 Task: Create a sub task Design and Implement Solution for the task  Integrate website with a new video conferencing system in the project BrainWave , assign it to team member softage.2@softage.net and update the status of the sub task to  On Track  , set the priority of the sub task to Low
Action: Mouse moved to (719, 325)
Screenshot: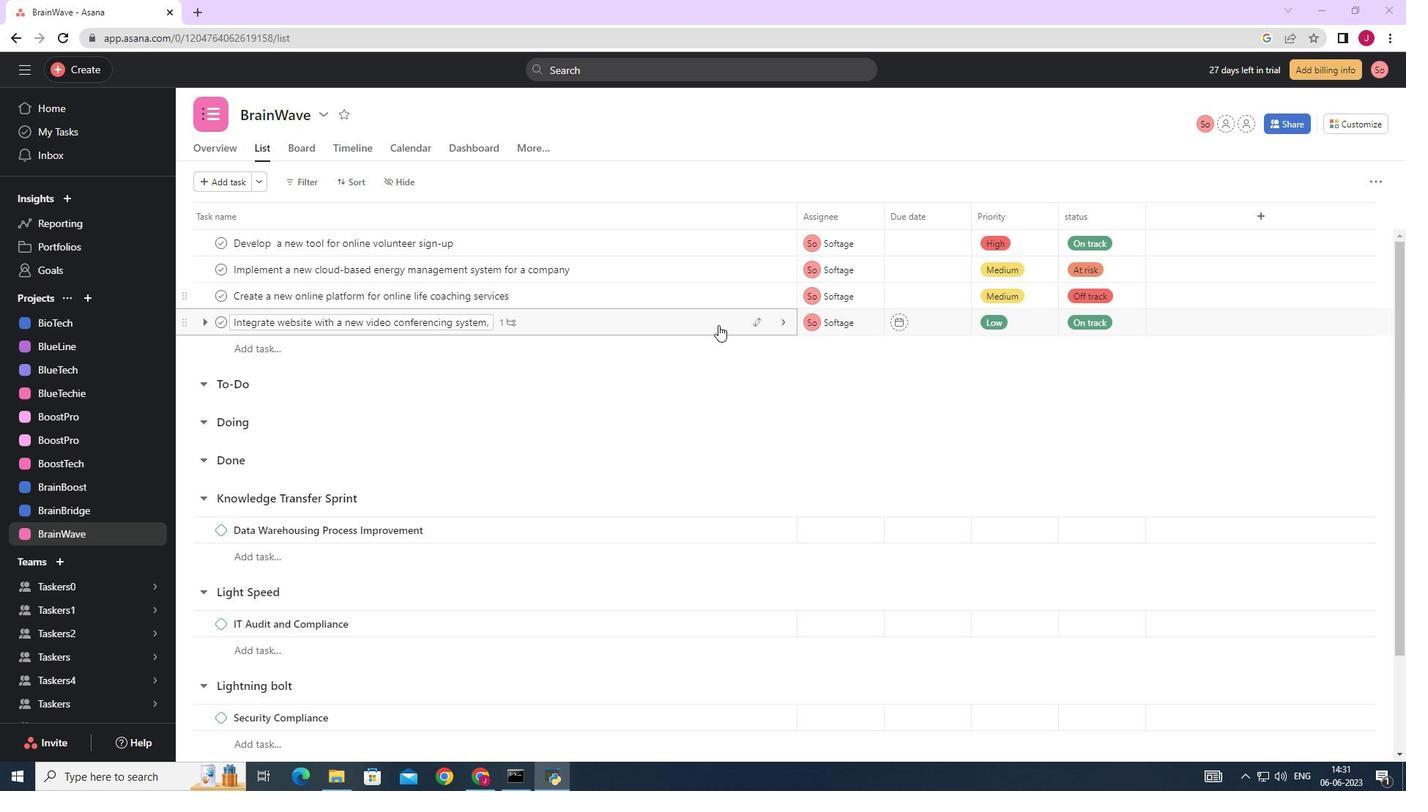 
Action: Mouse pressed left at (719, 325)
Screenshot: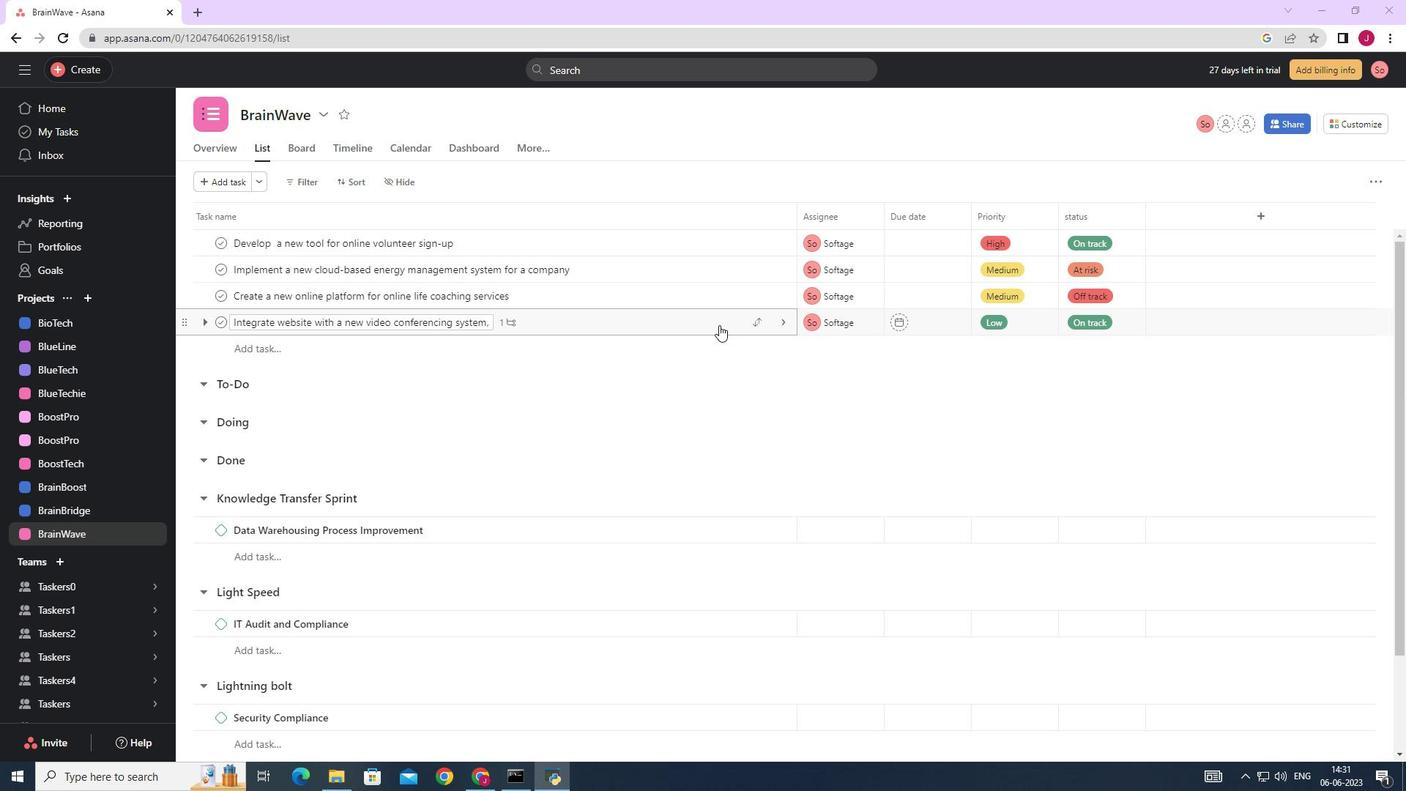
Action: Mouse moved to (1071, 550)
Screenshot: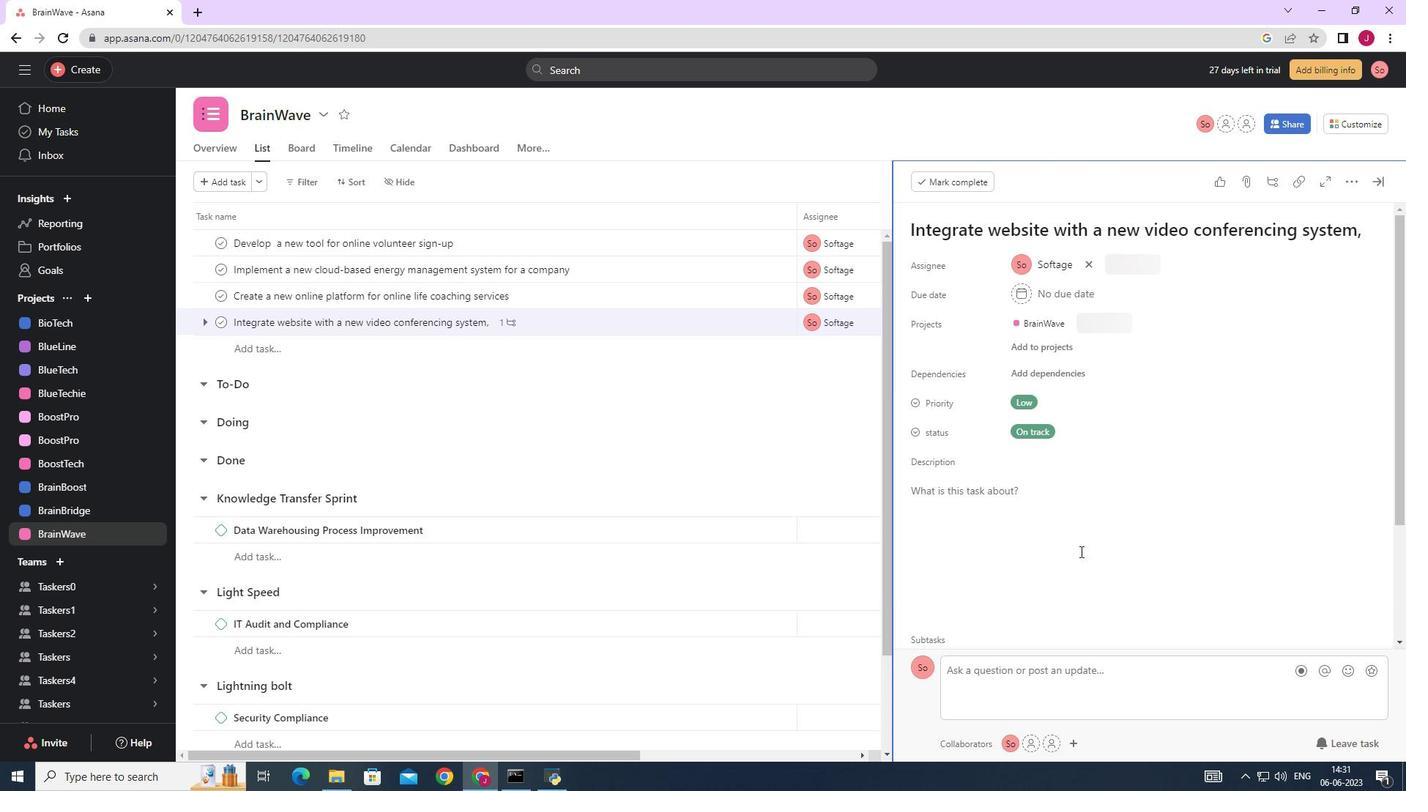
Action: Mouse scrolled (1071, 549) with delta (0, 0)
Screenshot: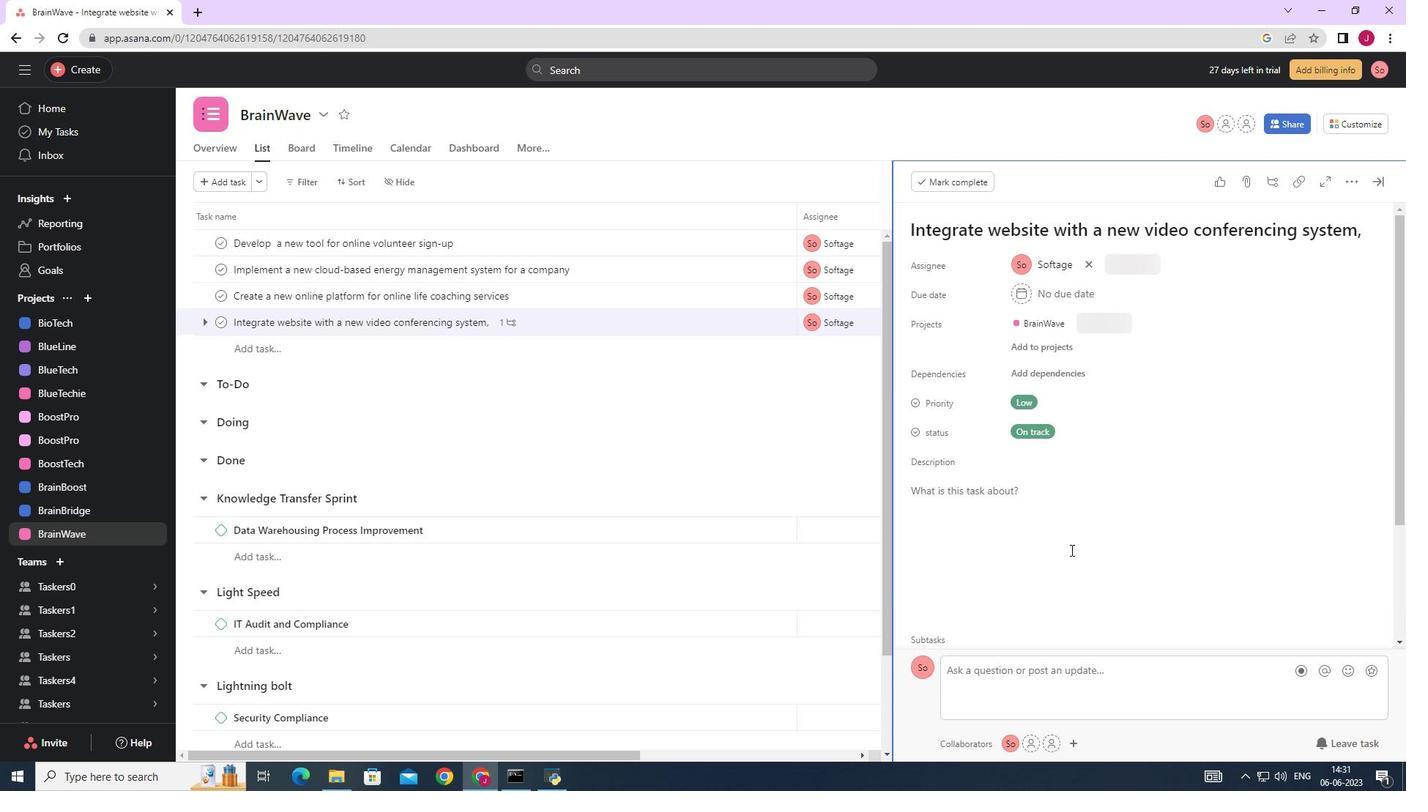
Action: Mouse scrolled (1071, 549) with delta (0, 0)
Screenshot: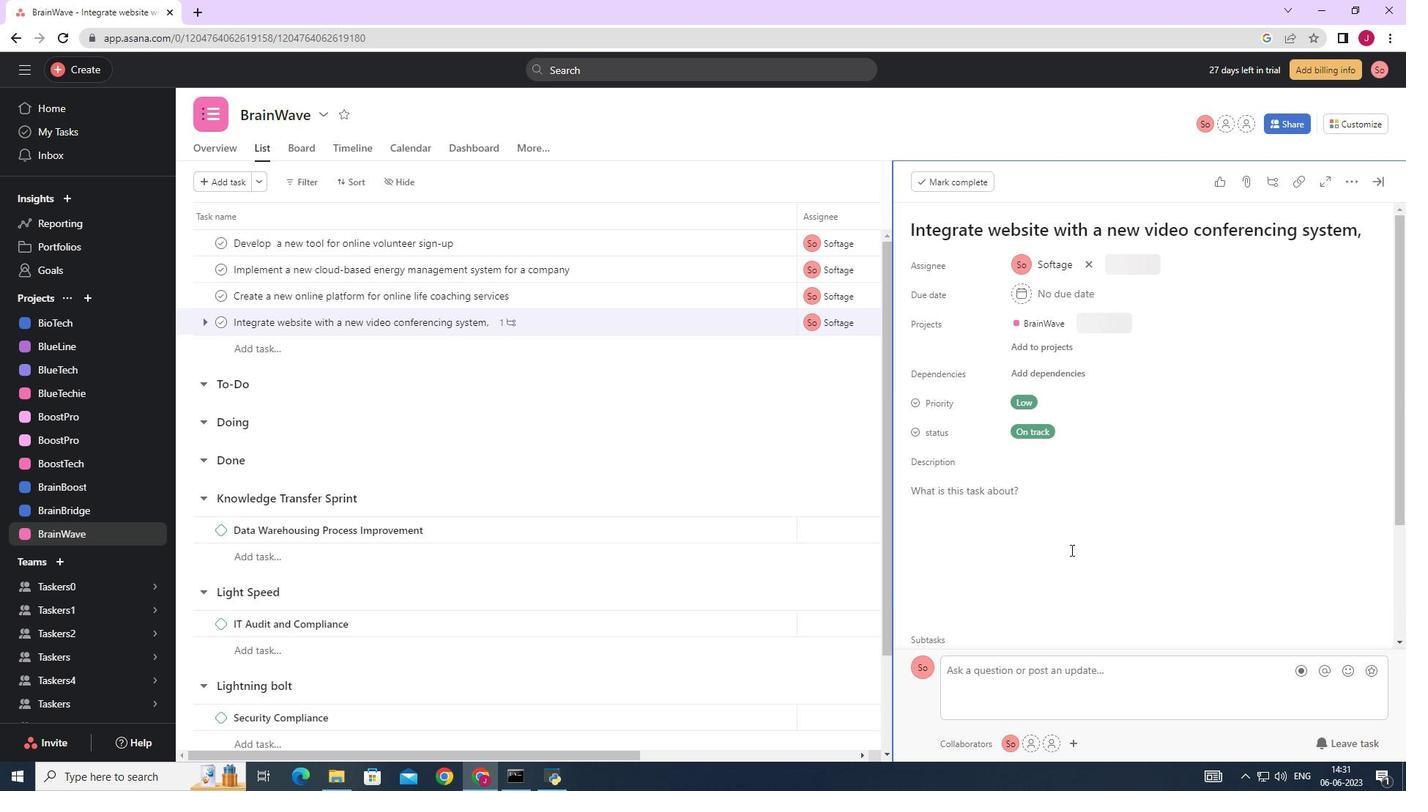 
Action: Mouse scrolled (1071, 549) with delta (0, 0)
Screenshot: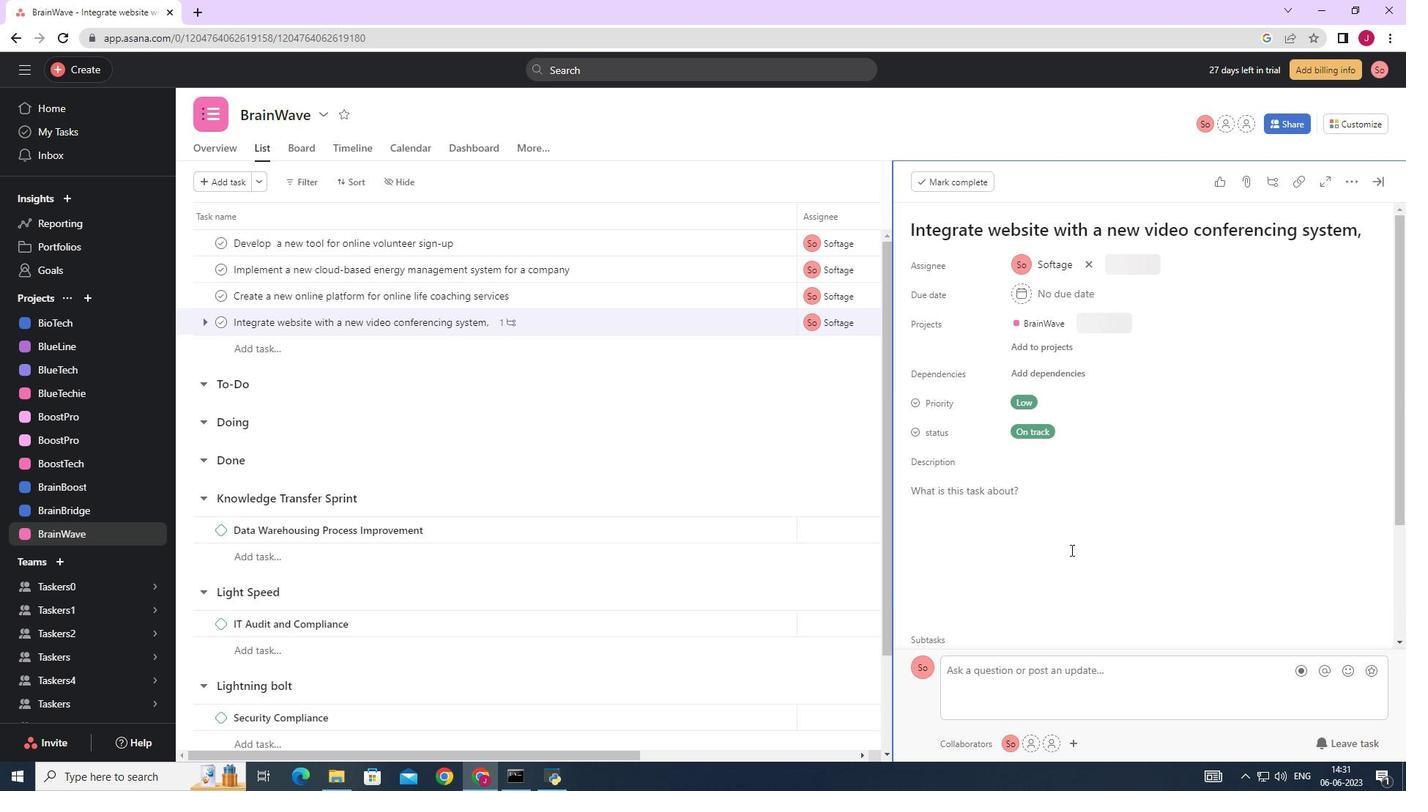 
Action: Mouse scrolled (1071, 549) with delta (0, 0)
Screenshot: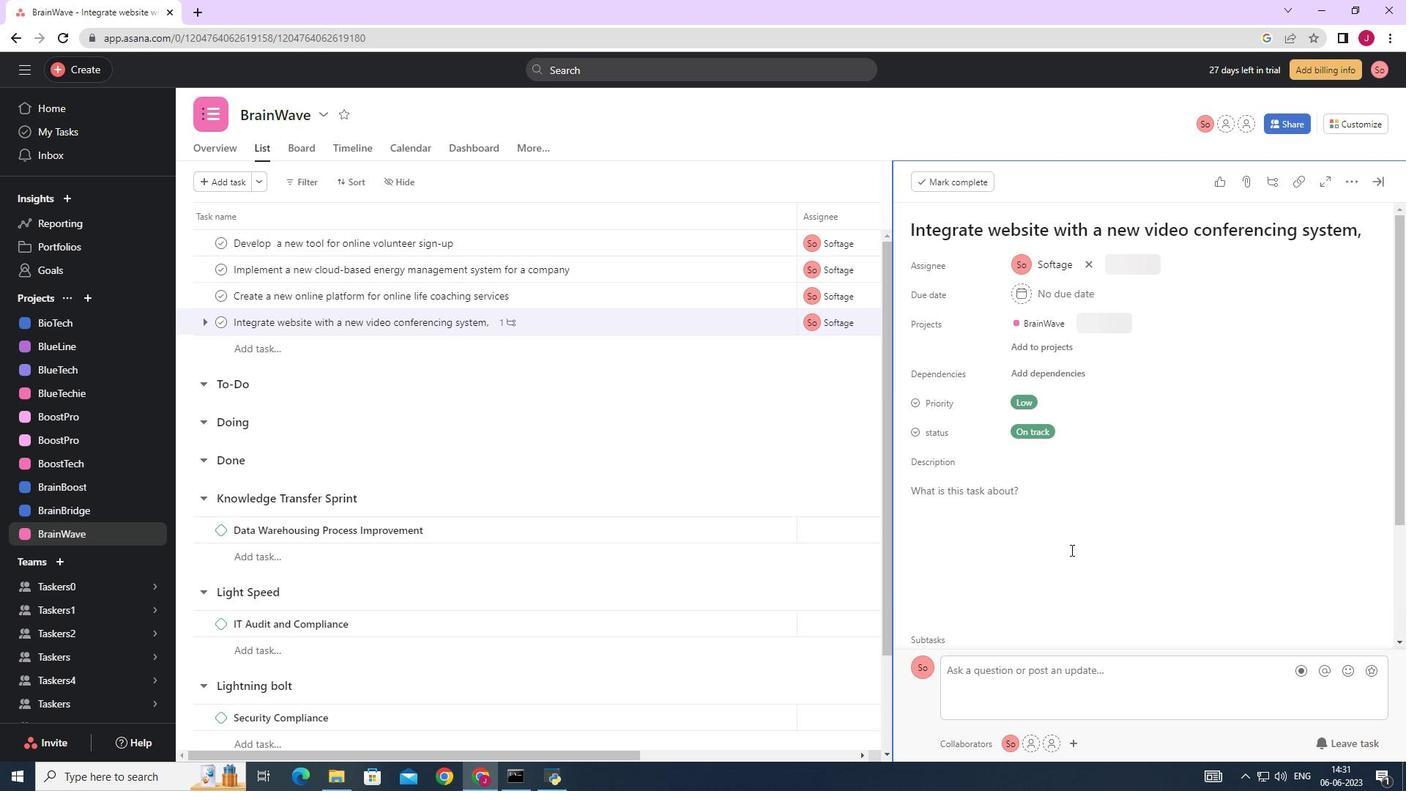 
Action: Mouse scrolled (1071, 549) with delta (0, 0)
Screenshot: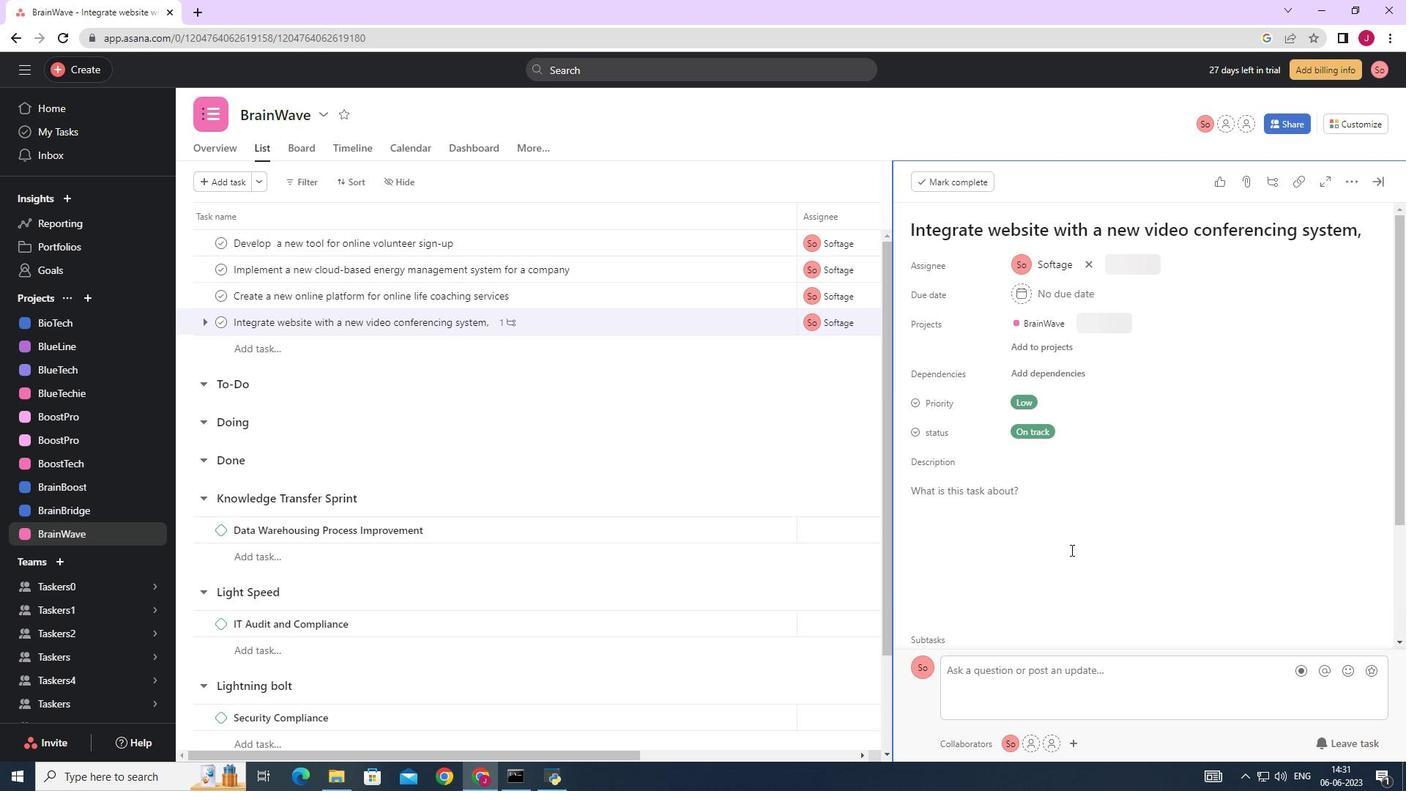 
Action: Mouse moved to (967, 534)
Screenshot: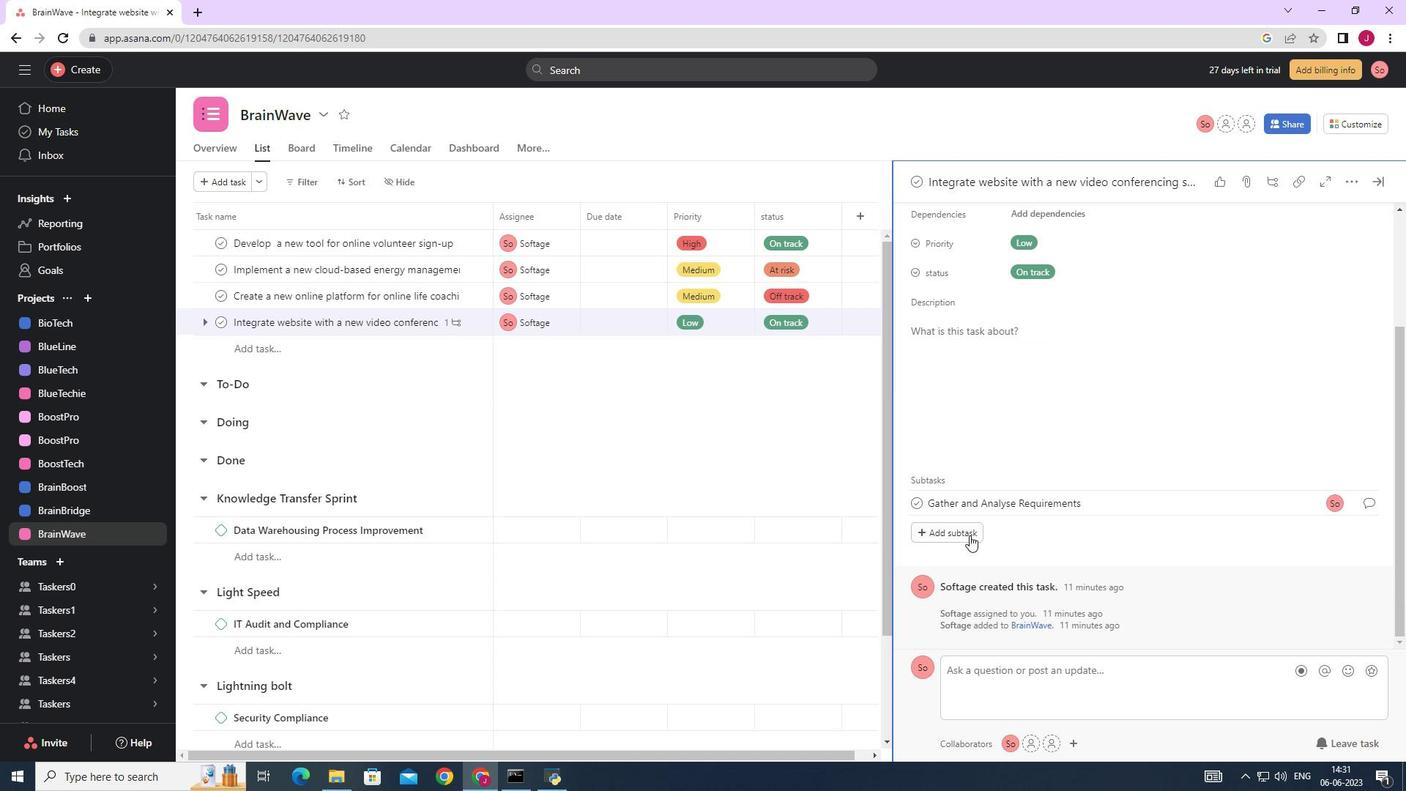 
Action: Mouse pressed left at (967, 534)
Screenshot: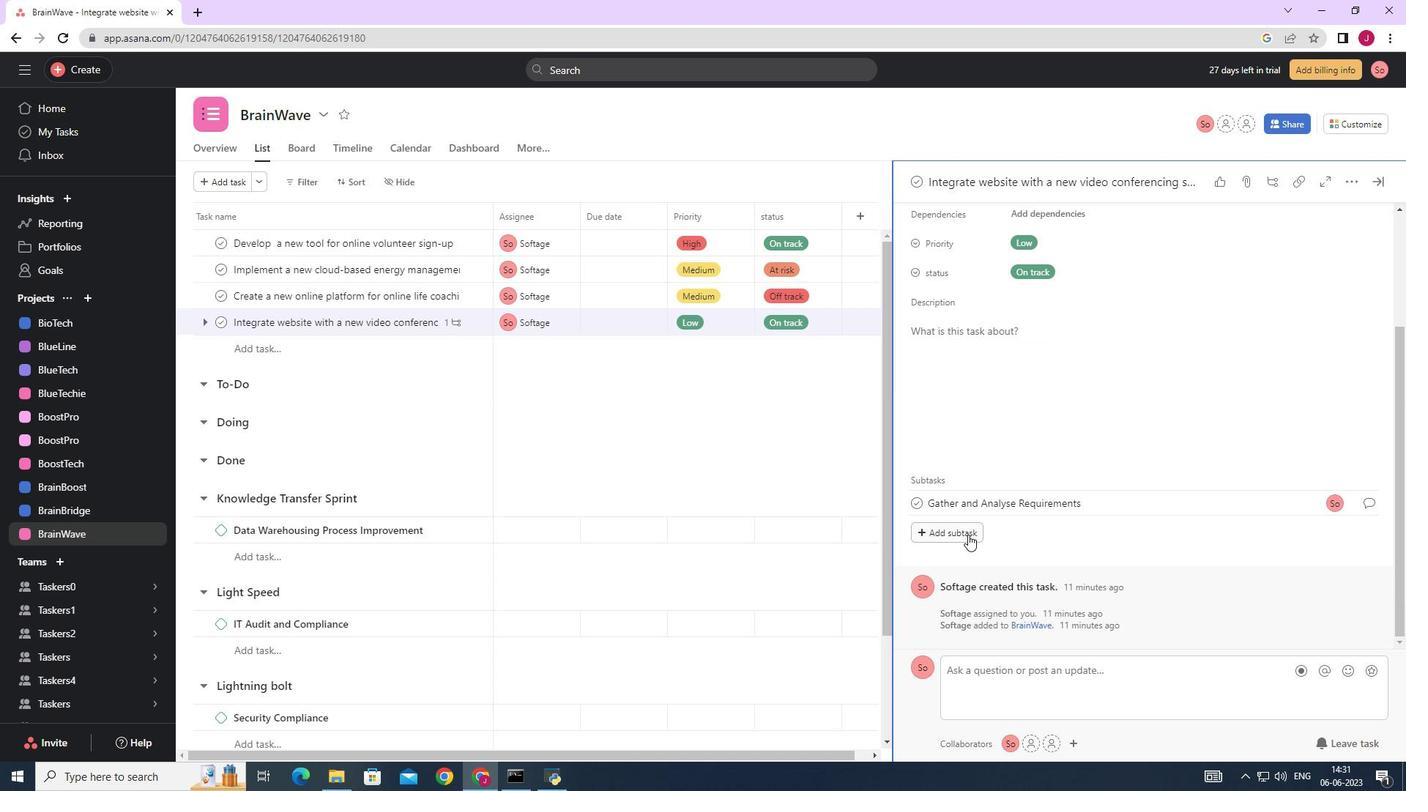 
Action: Mouse moved to (967, 533)
Screenshot: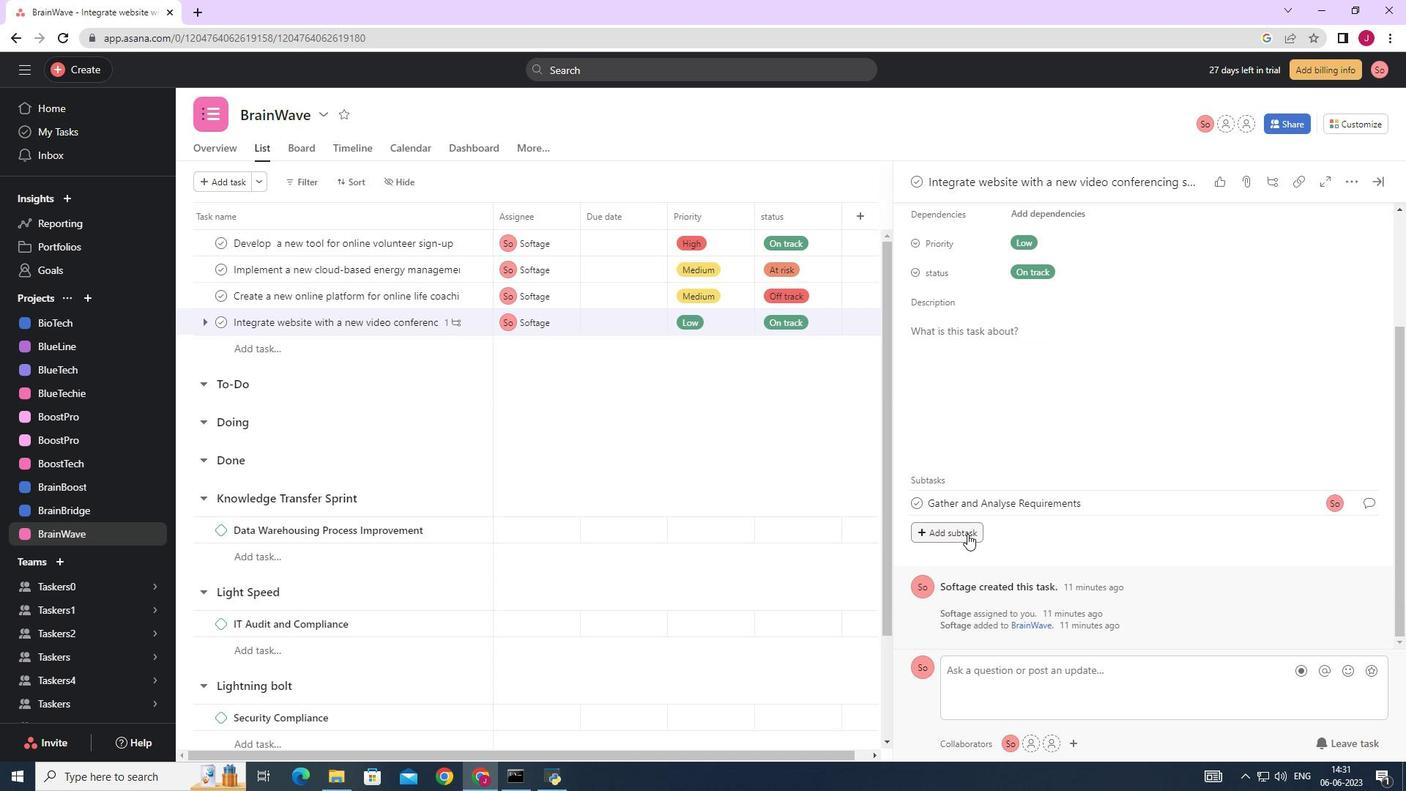 
Action: Key pressed <Key.caps_lock>D<Key.caps_lock>esign<Key.space>and<Key.space><Key.caps_lock>I<Key.caps_lock>mplement<Key.space><Key.caps_lock>S<Key.caps_lock>olution
Screenshot: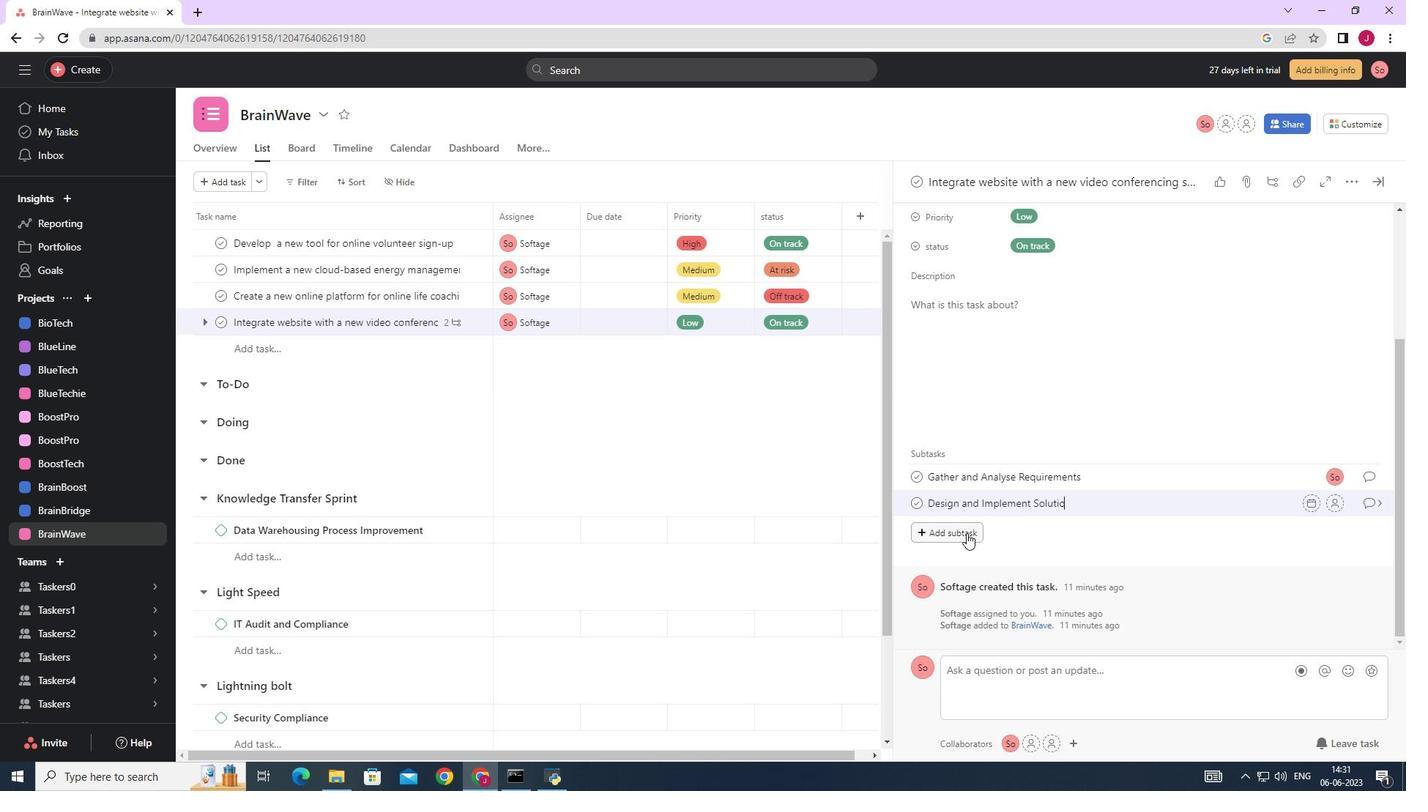 
Action: Mouse moved to (1336, 504)
Screenshot: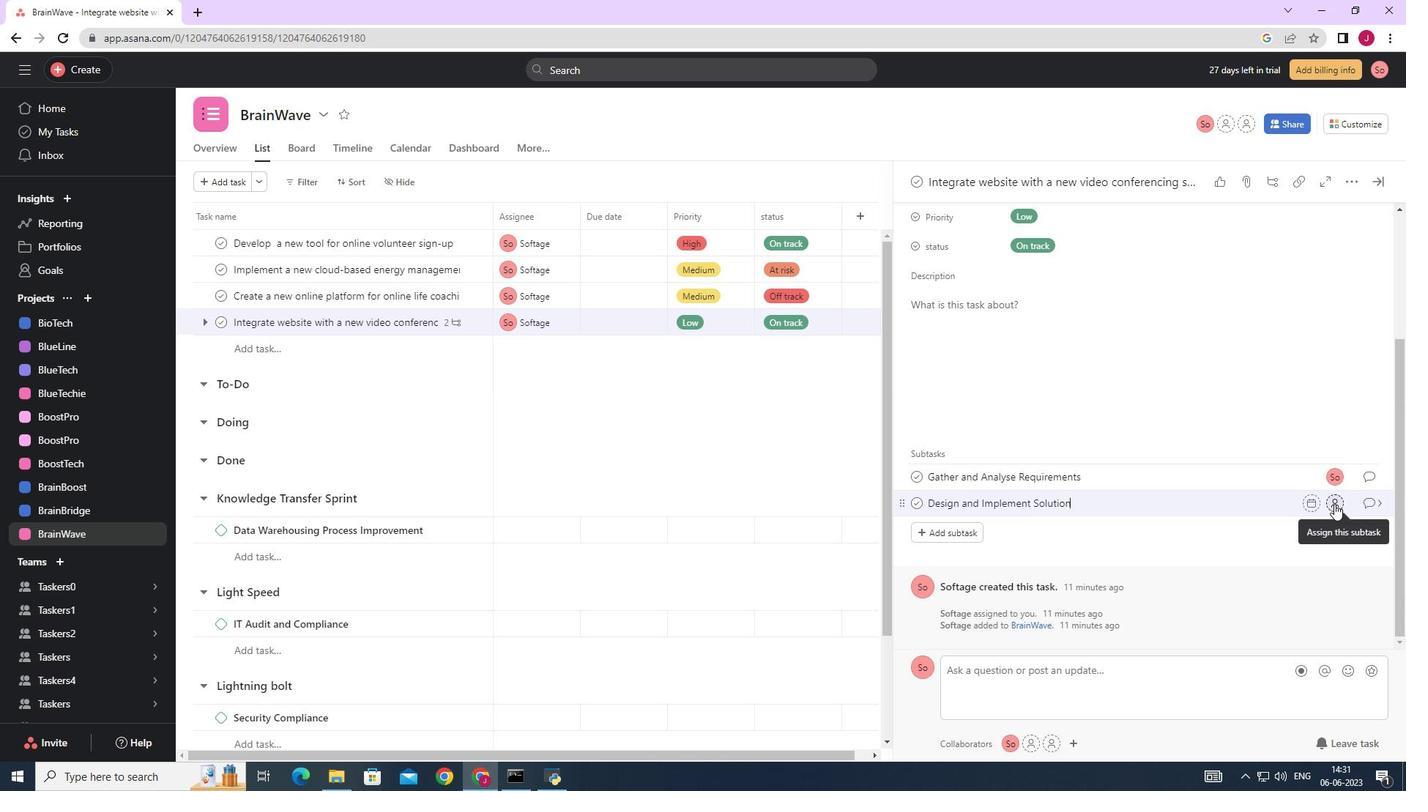 
Action: Mouse pressed left at (1336, 504)
Screenshot: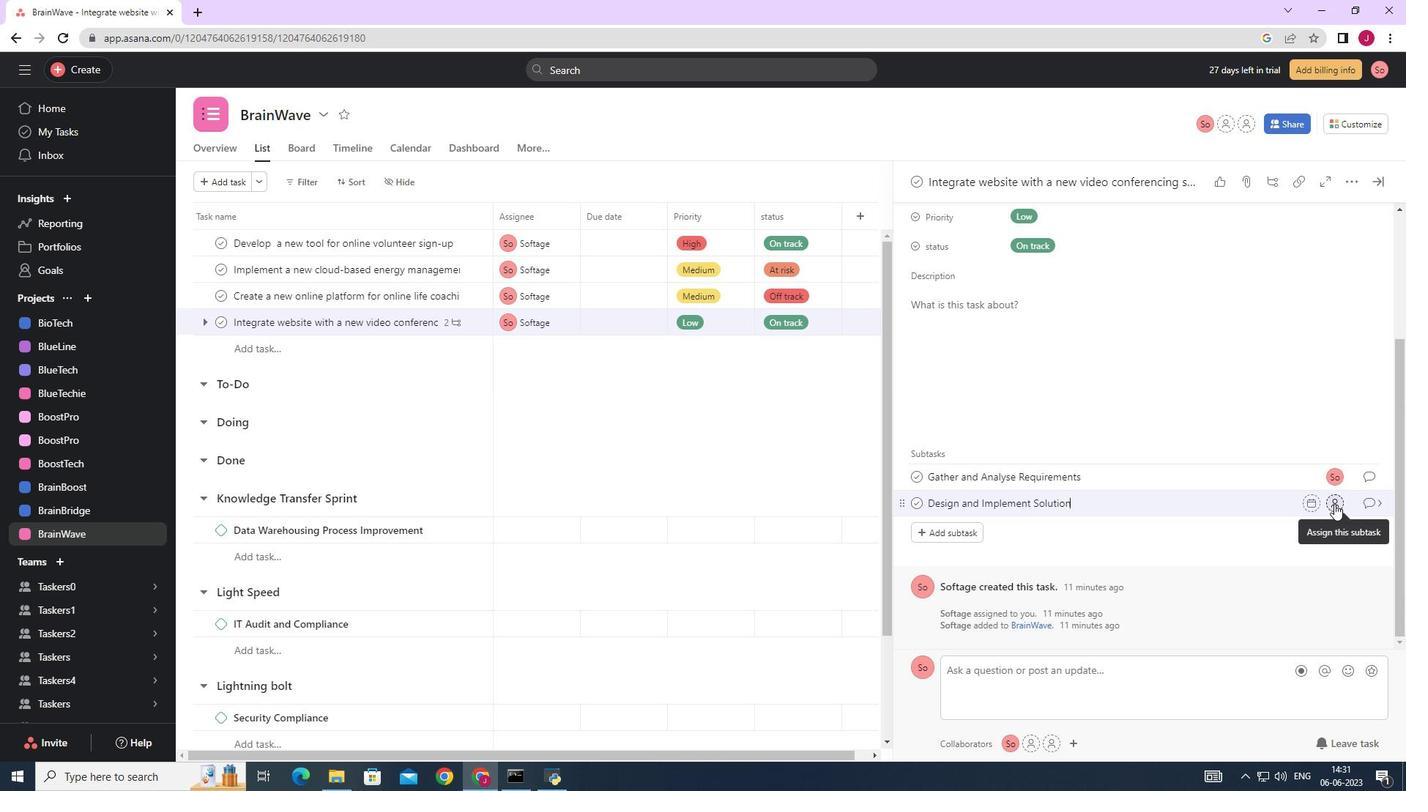 
Action: Mouse moved to (1336, 504)
Screenshot: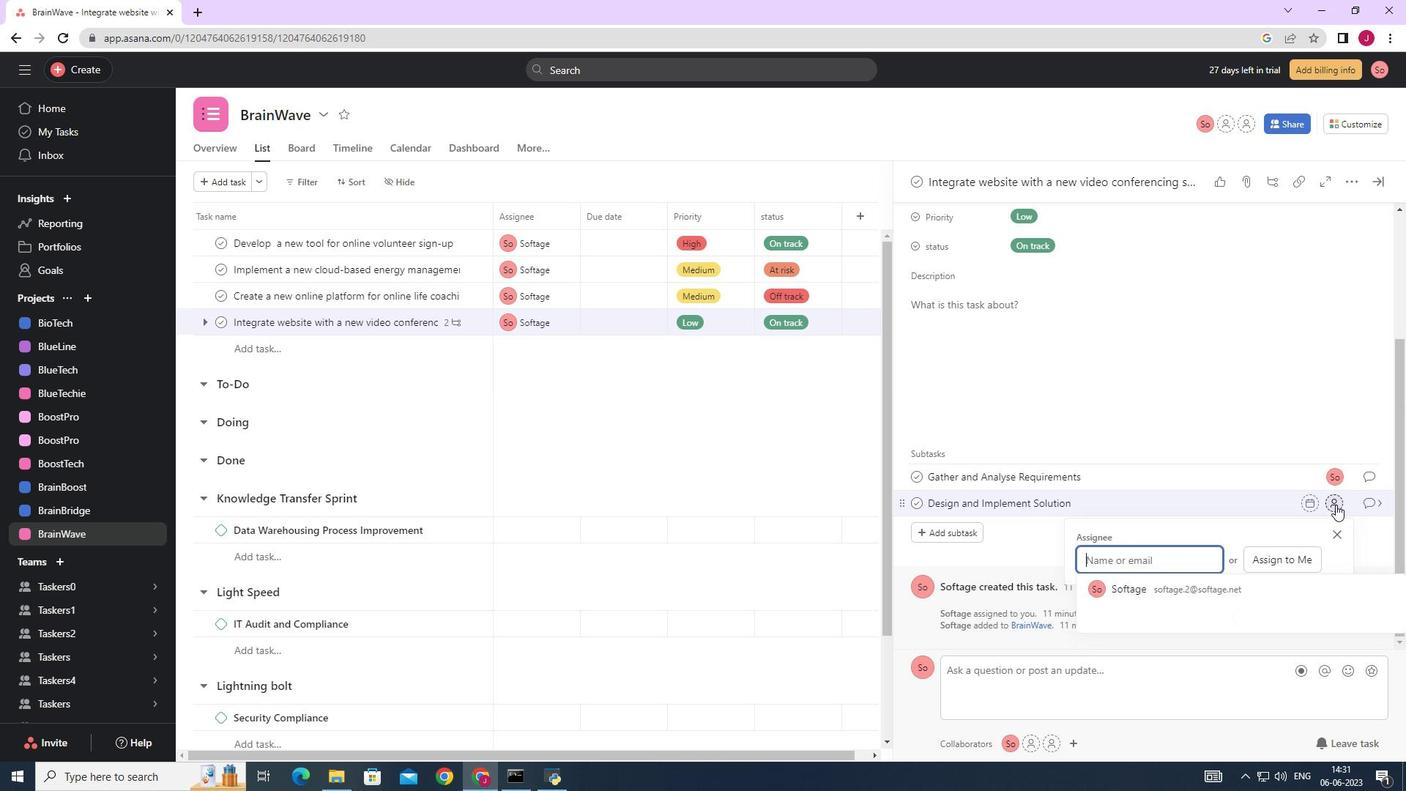 
Action: Key pressed softage.
Screenshot: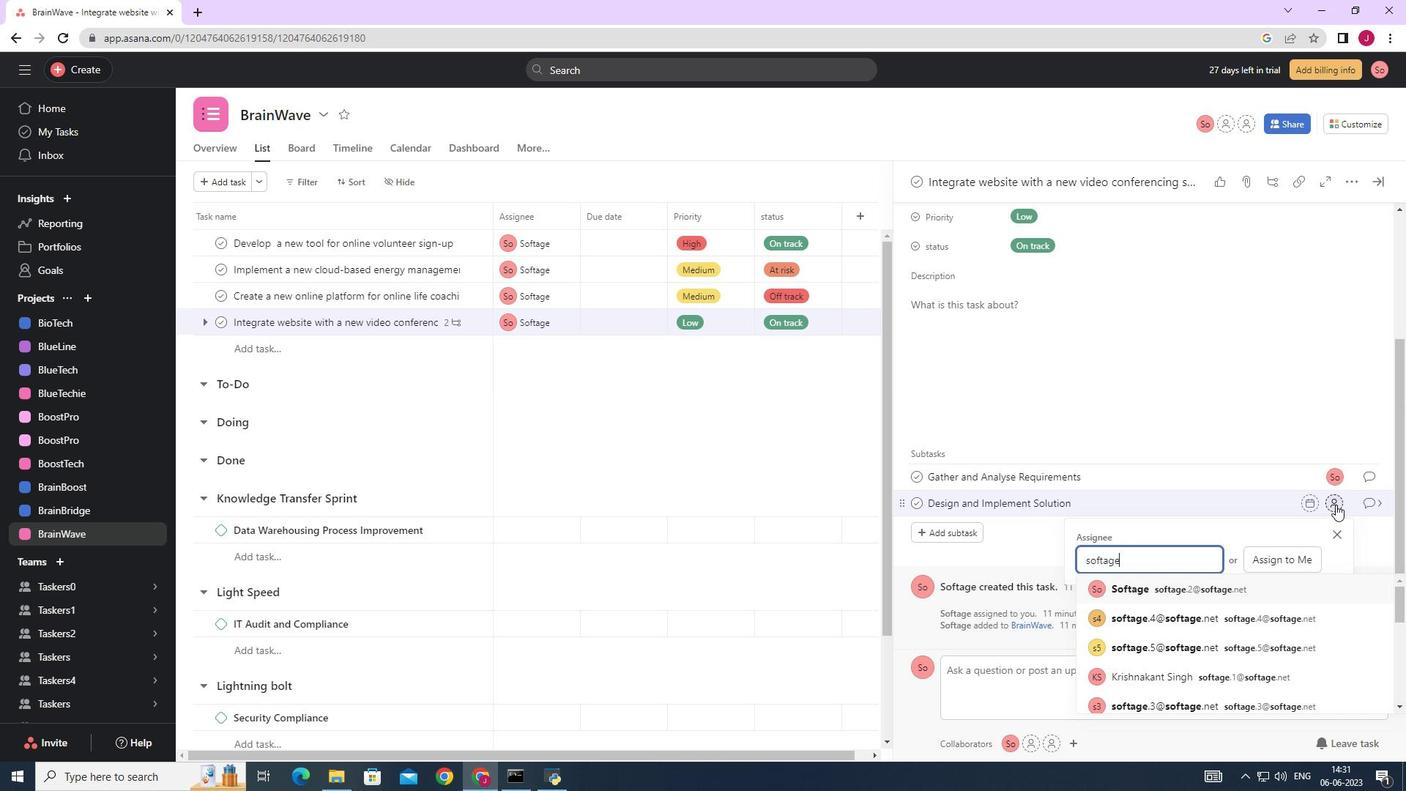 
Action: Mouse moved to (1336, 504)
Screenshot: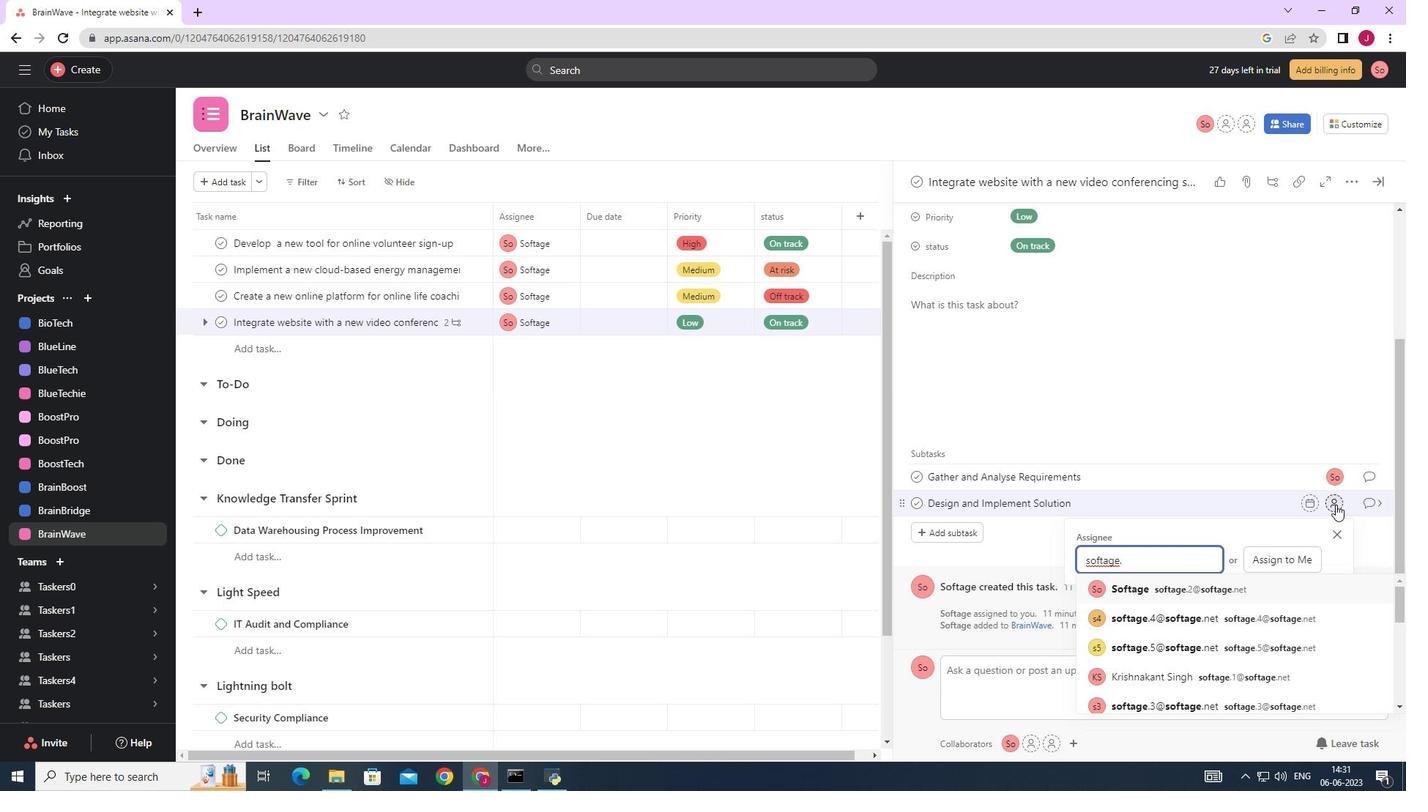 
Action: Key pressed 2
Screenshot: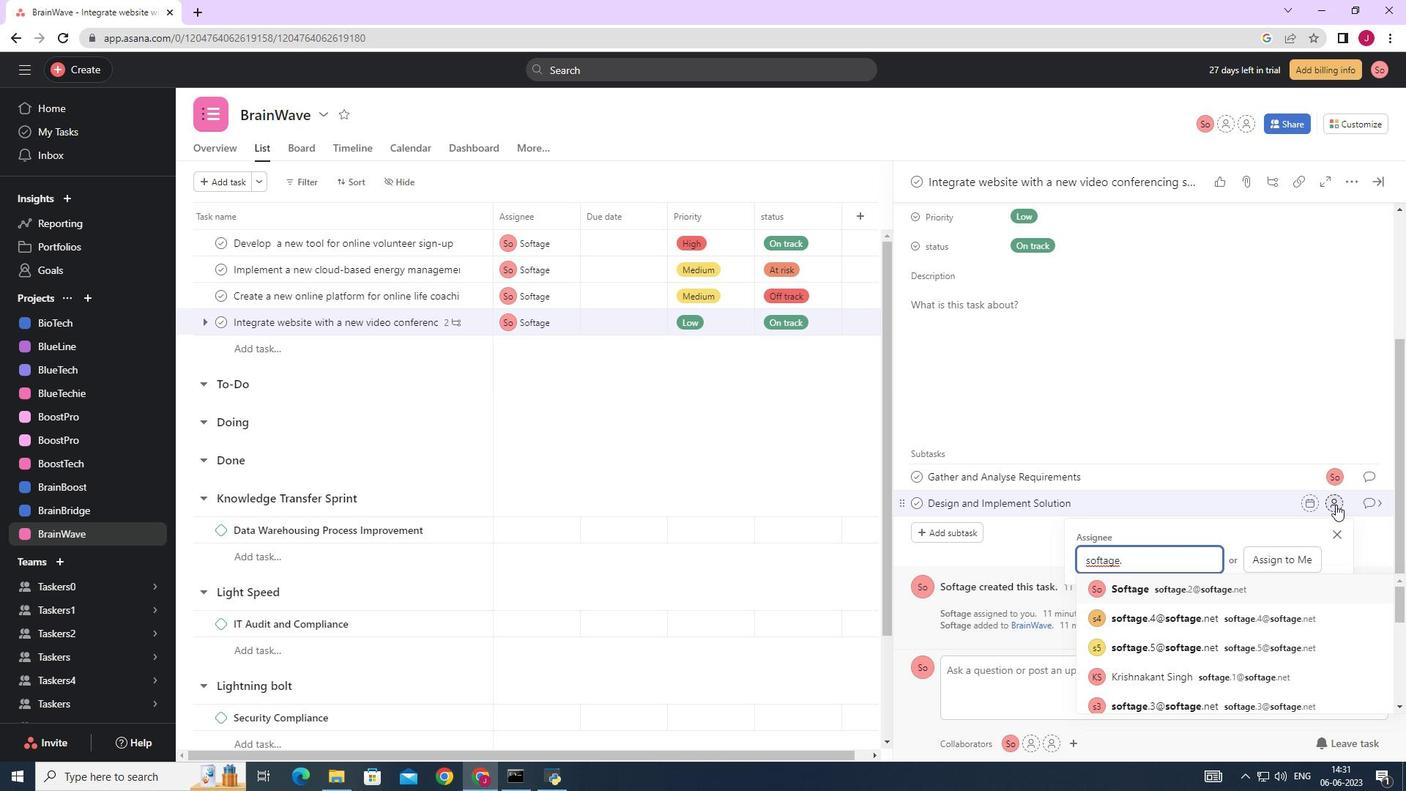 
Action: Mouse moved to (1192, 592)
Screenshot: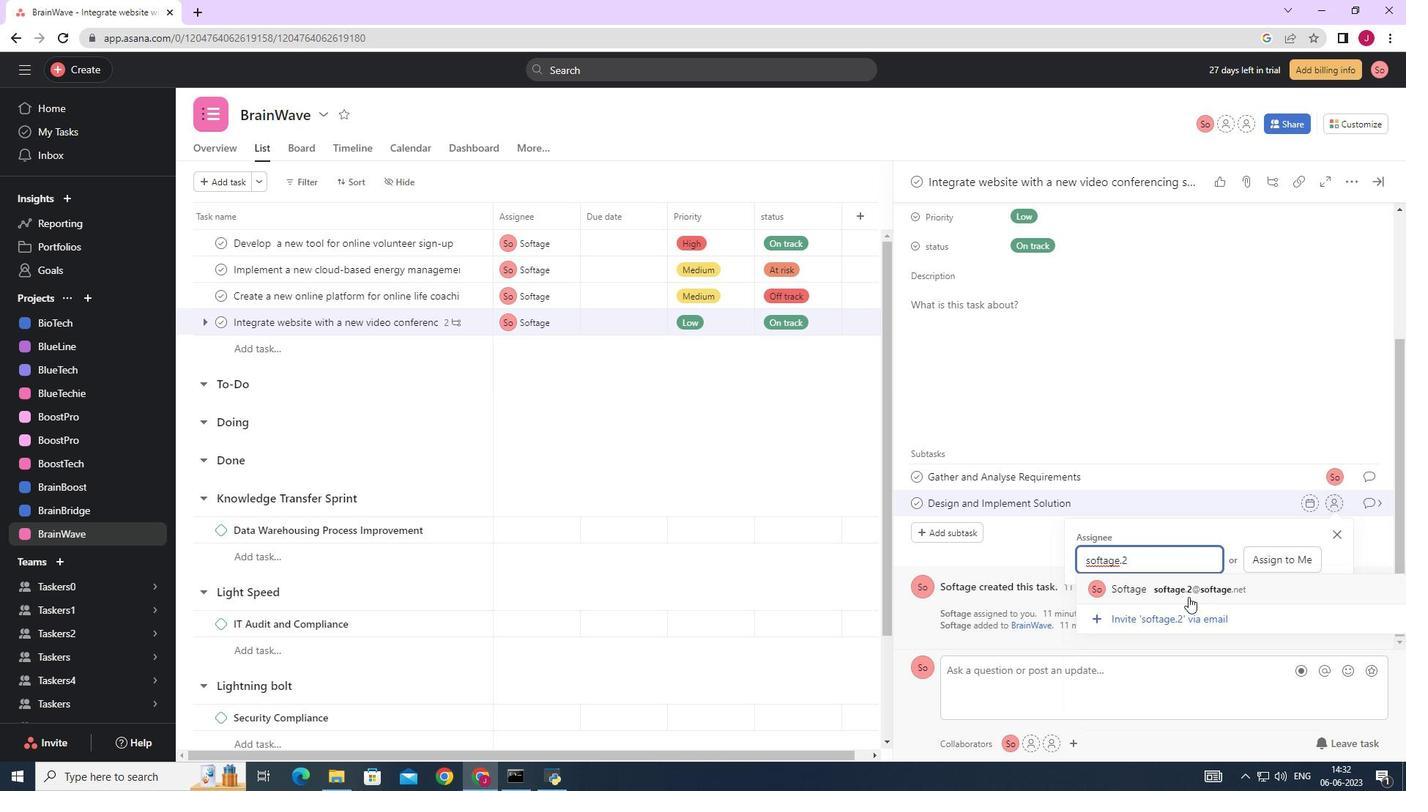 
Action: Mouse pressed left at (1192, 592)
Screenshot: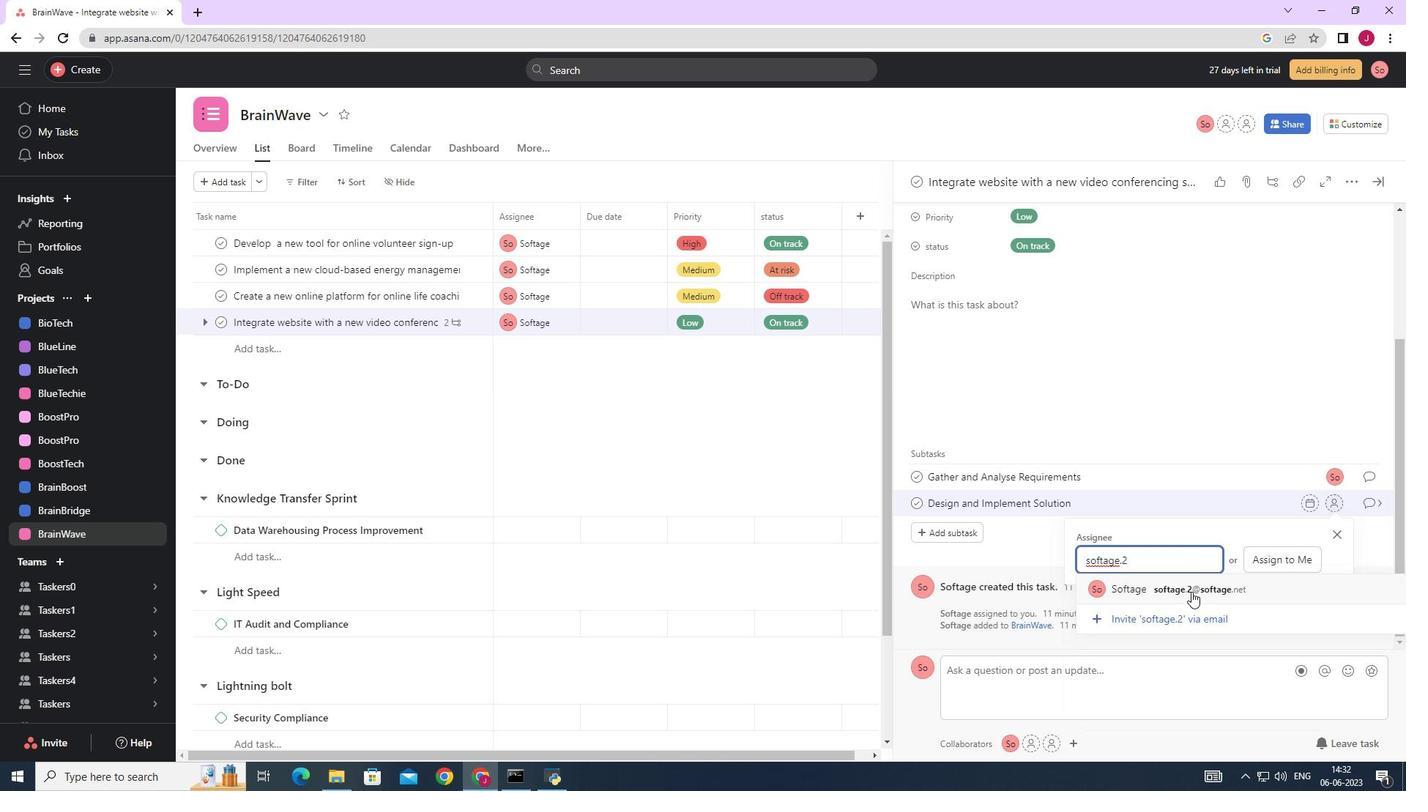 
Action: Mouse moved to (1373, 503)
Screenshot: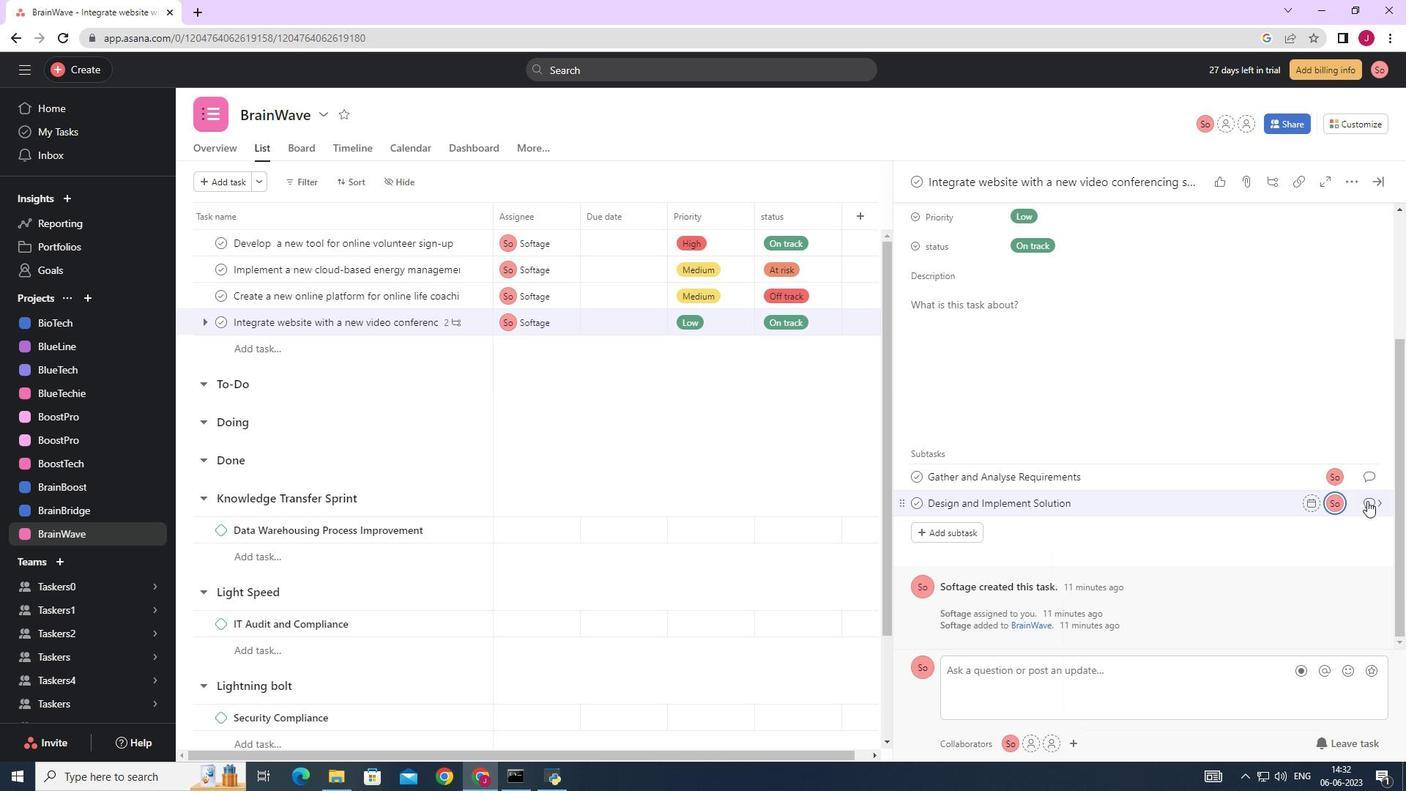 
Action: Mouse pressed left at (1373, 503)
Screenshot: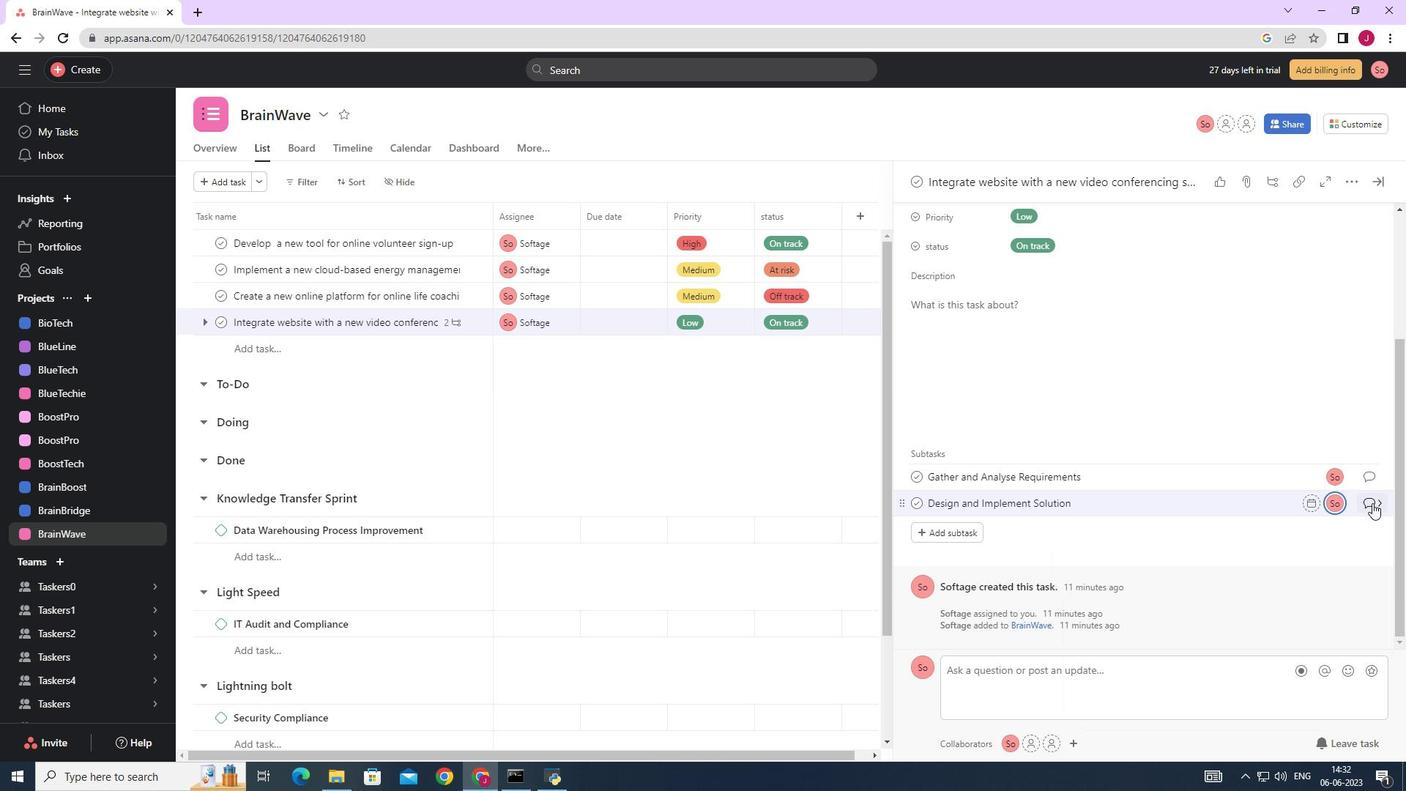 
Action: Mouse moved to (974, 391)
Screenshot: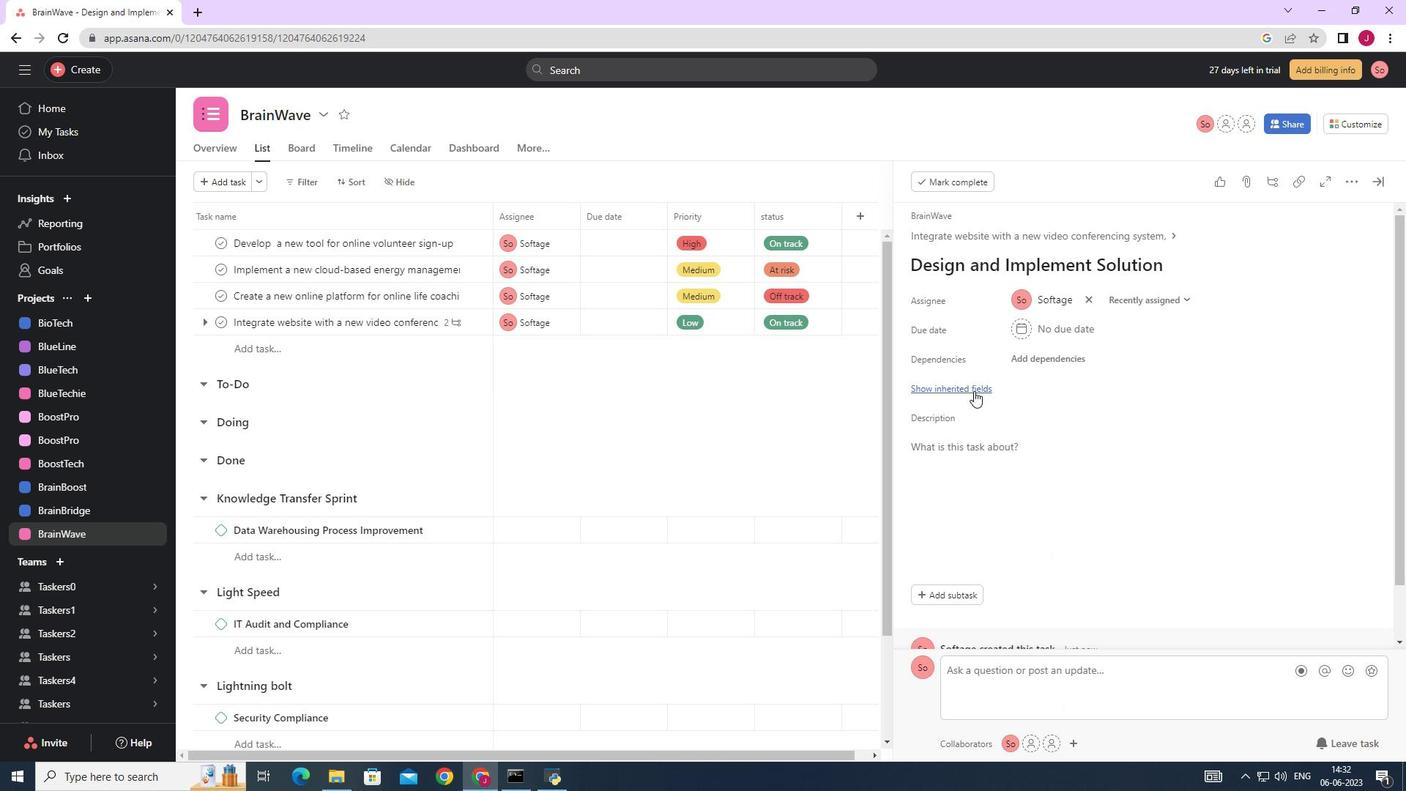 
Action: Mouse pressed left at (974, 391)
Screenshot: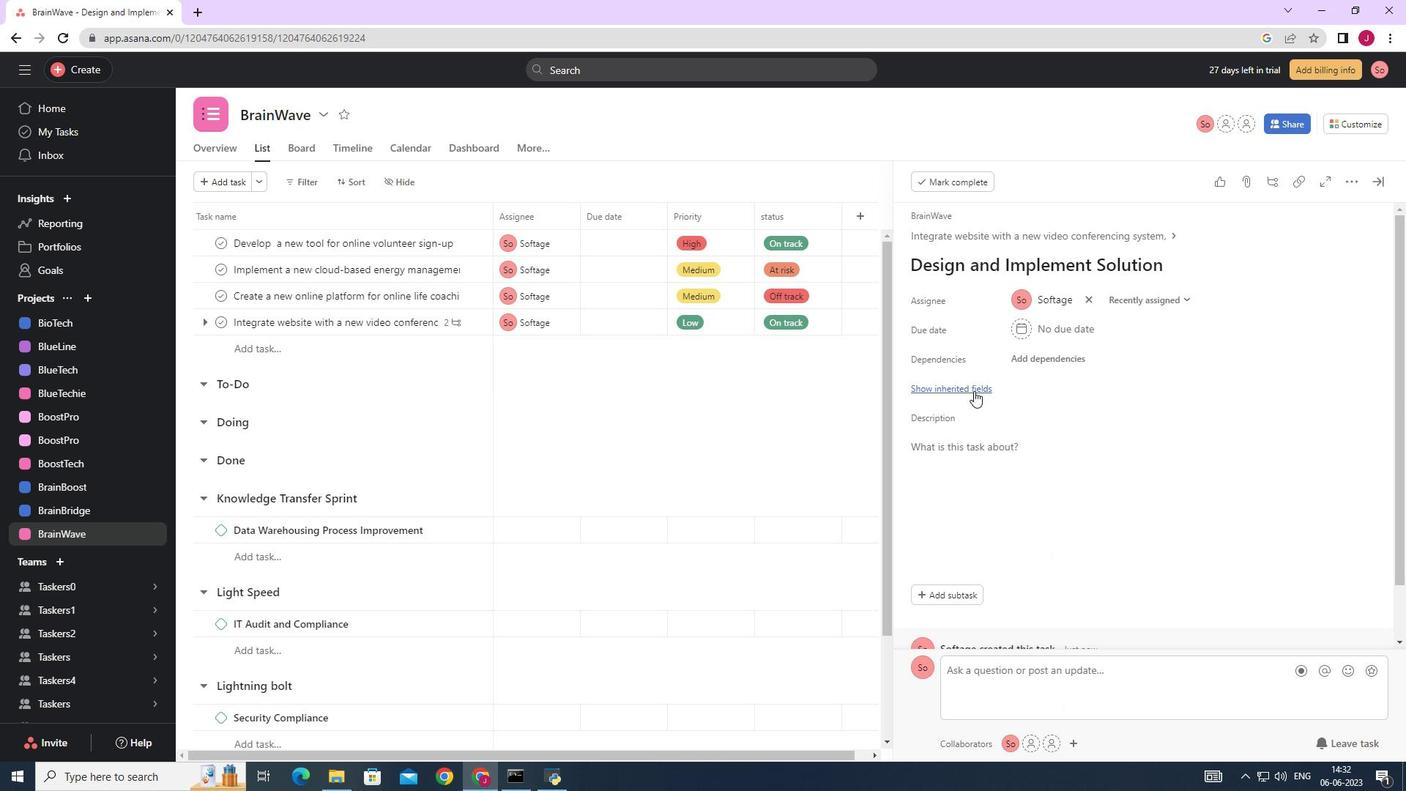 
Action: Mouse moved to (1015, 412)
Screenshot: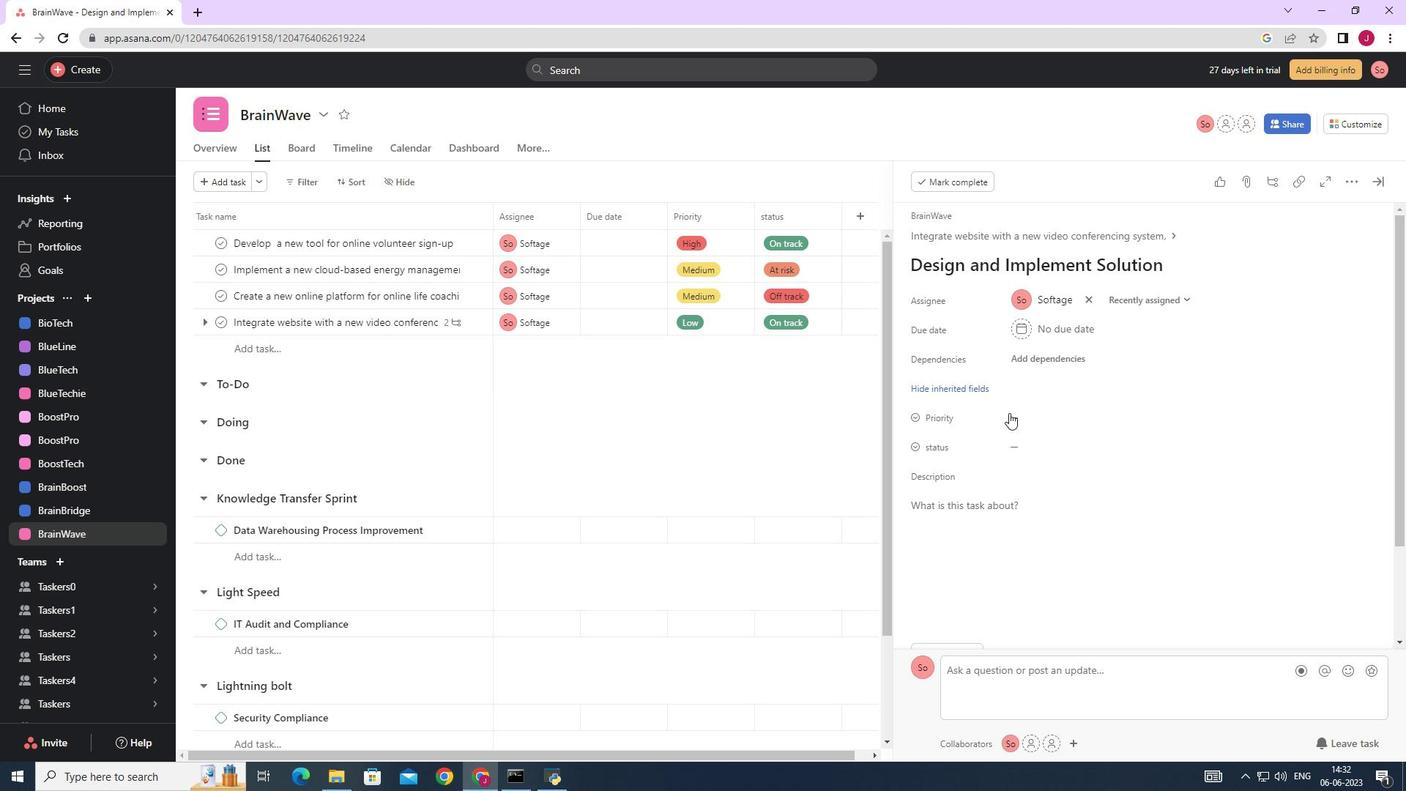 
Action: Mouse pressed left at (1015, 412)
Screenshot: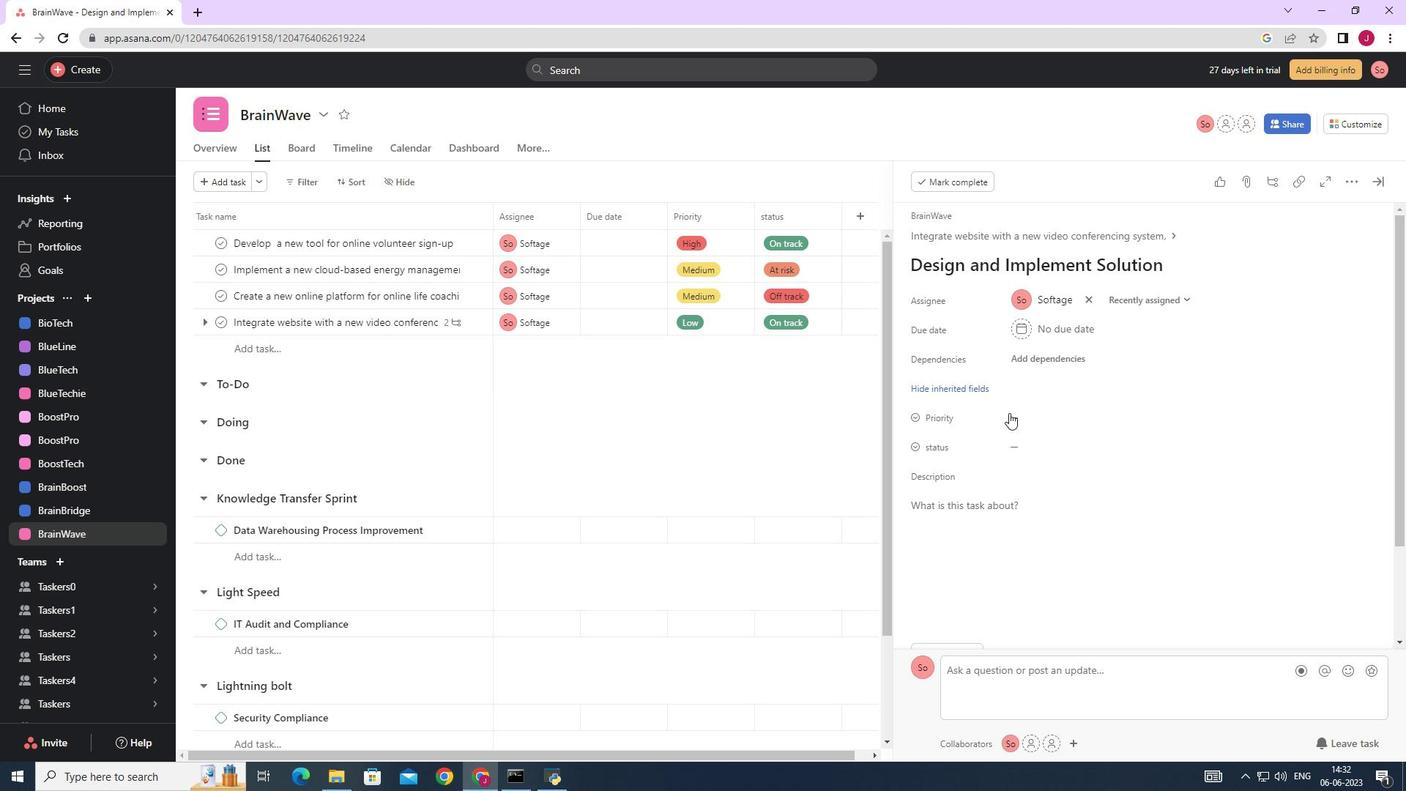 
Action: Mouse moved to (1049, 522)
Screenshot: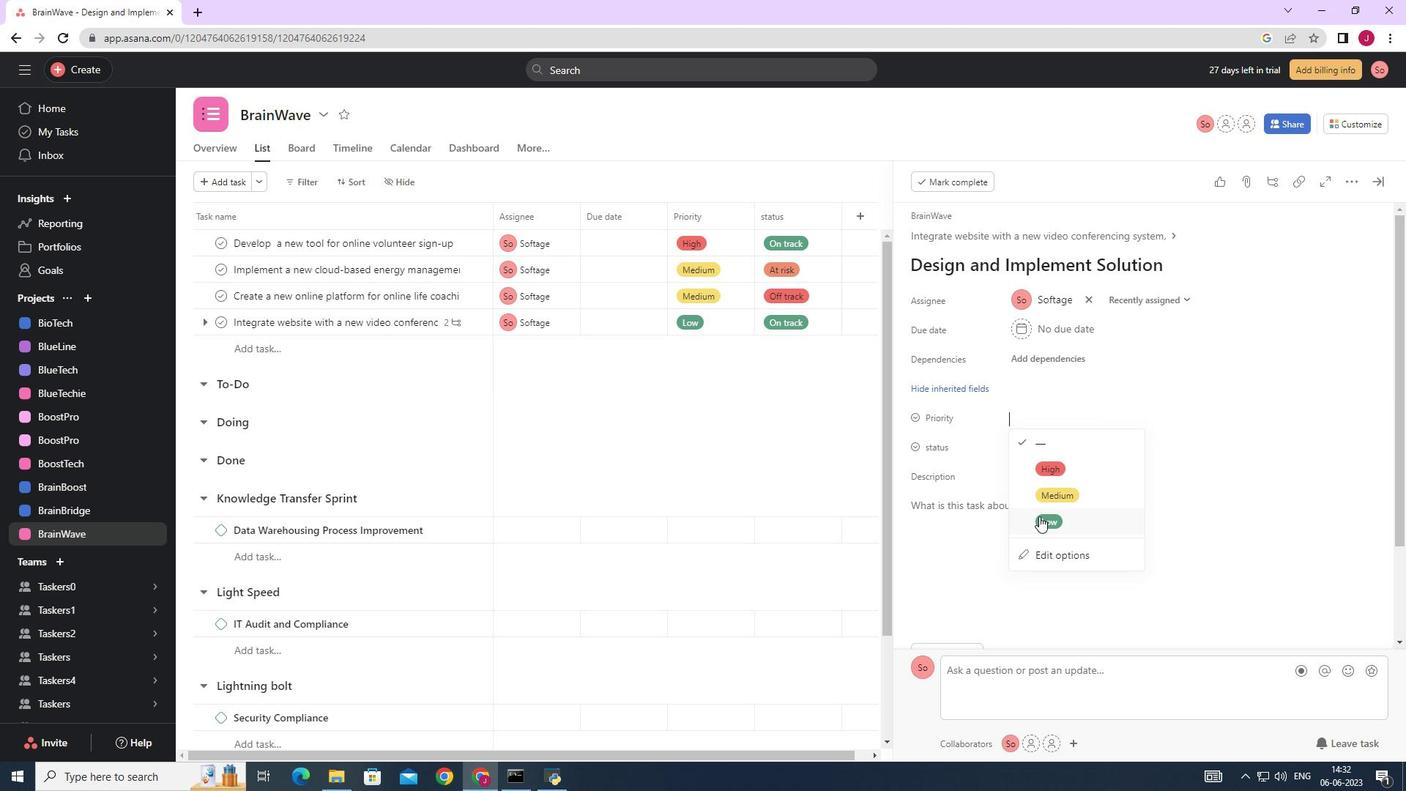 
Action: Mouse pressed left at (1049, 522)
Screenshot: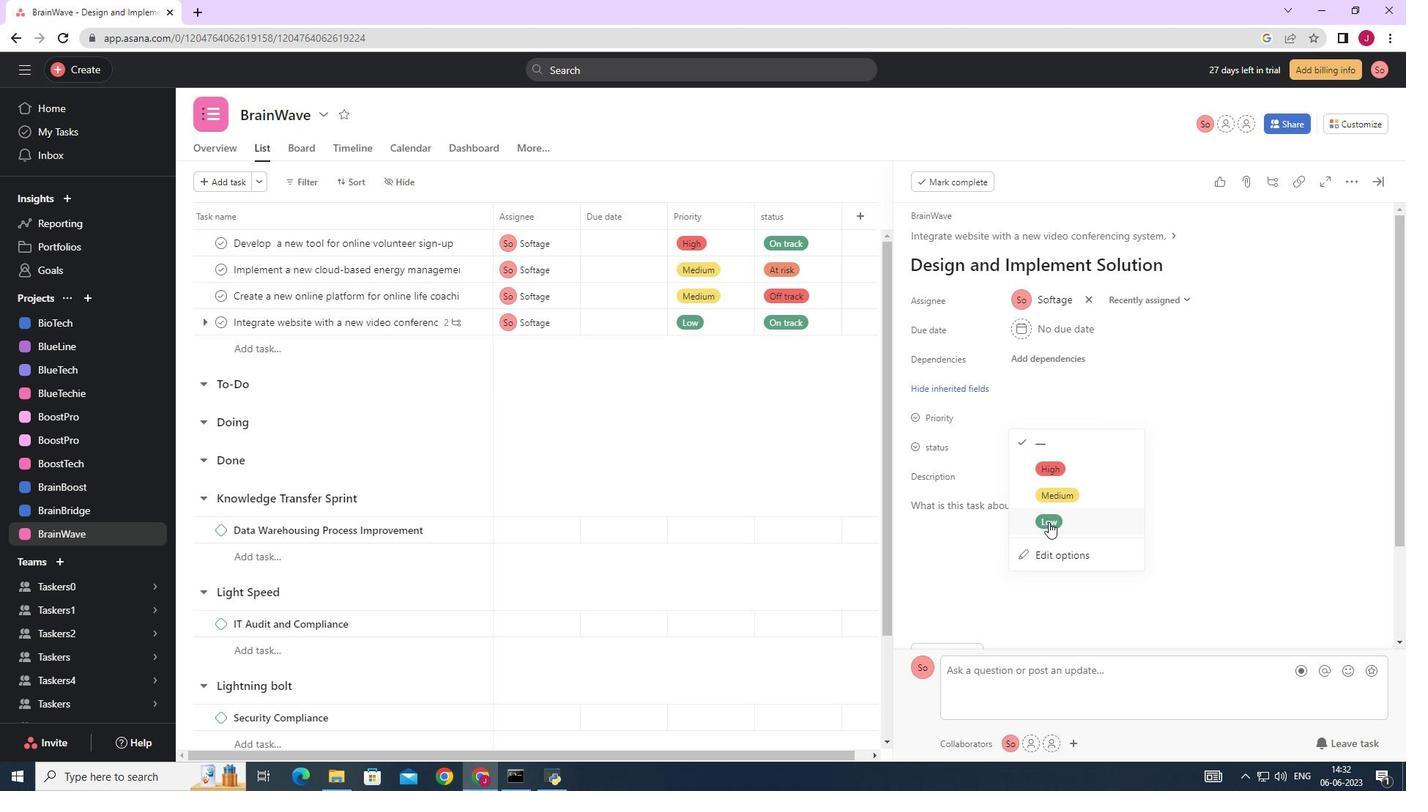 
Action: Mouse moved to (1028, 446)
Screenshot: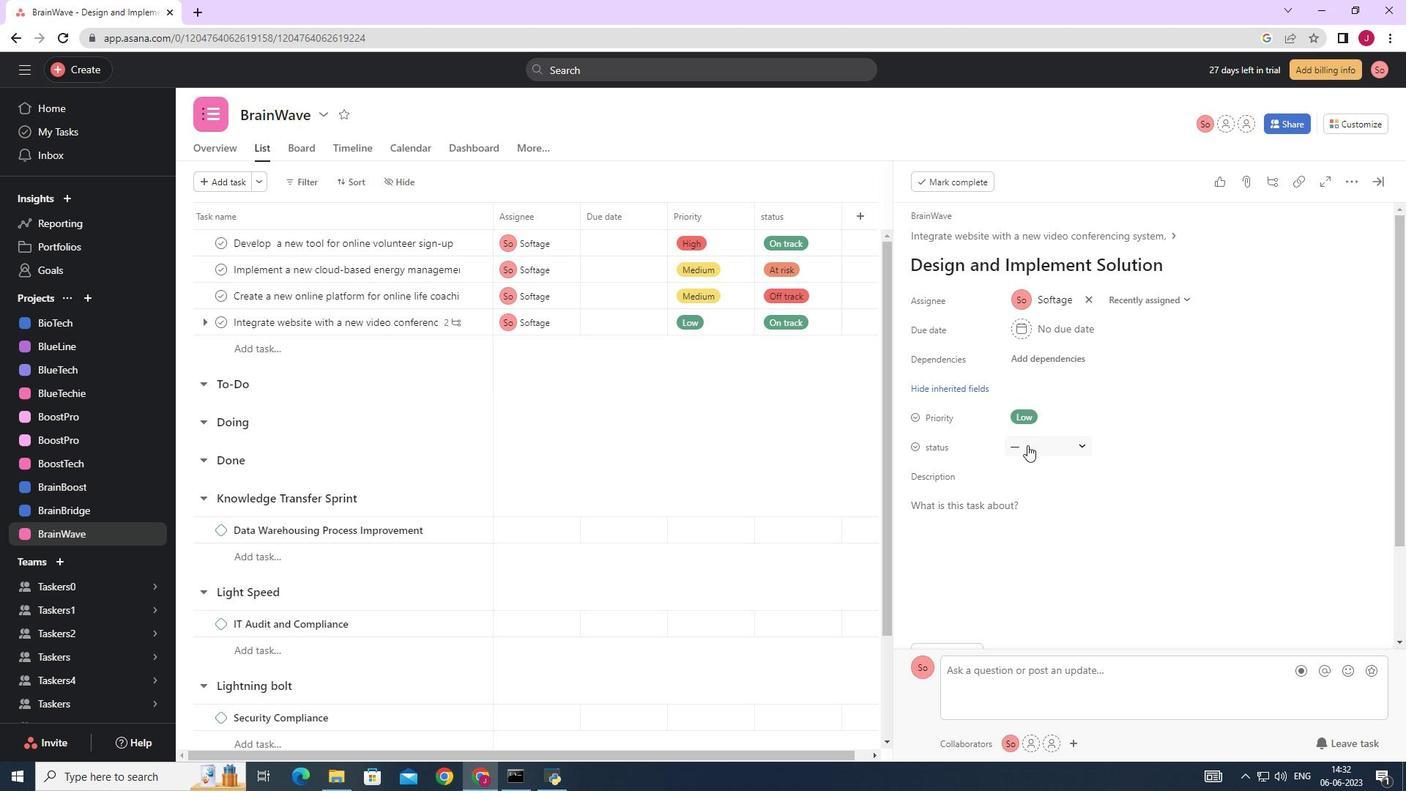 
Action: Mouse pressed left at (1028, 446)
Screenshot: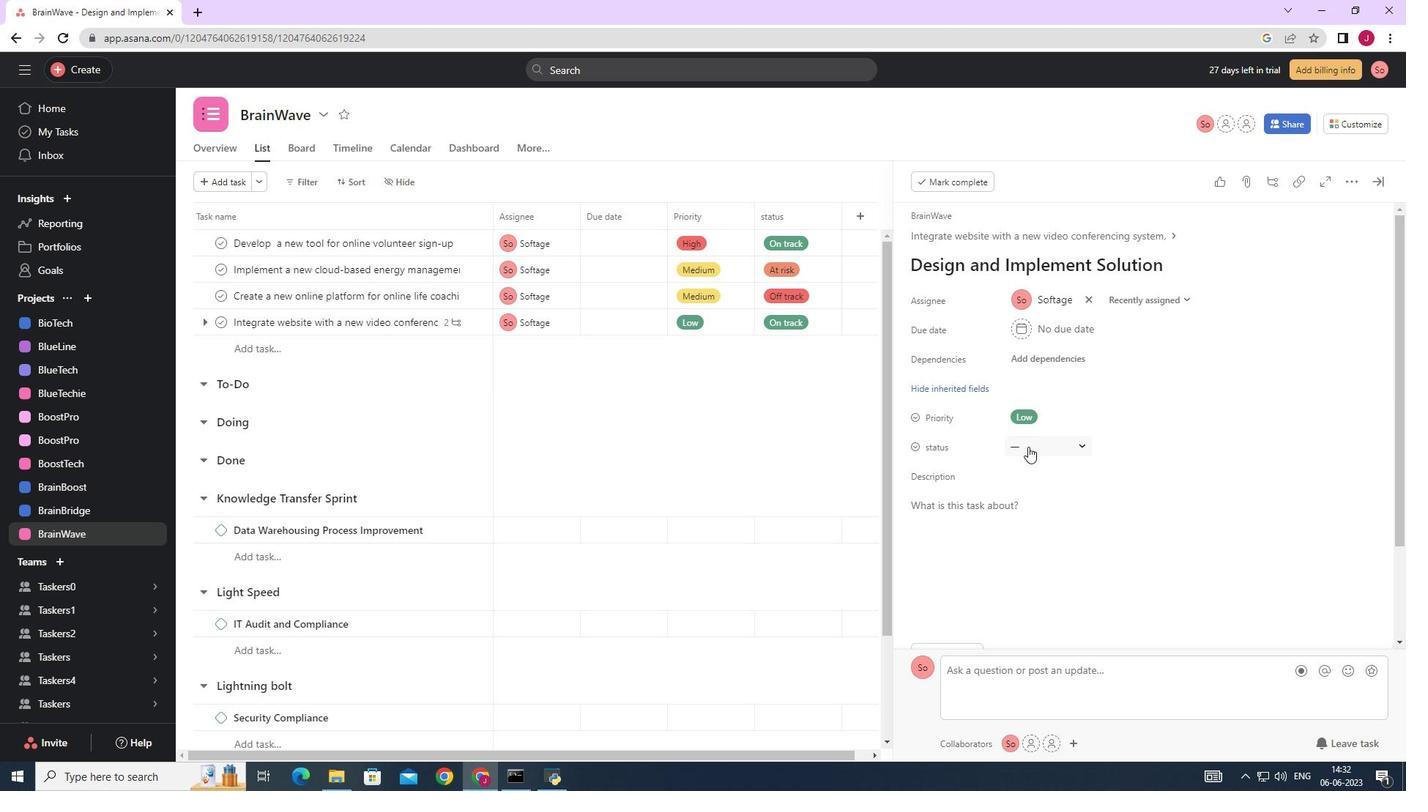 
Action: Mouse moved to (1064, 493)
Screenshot: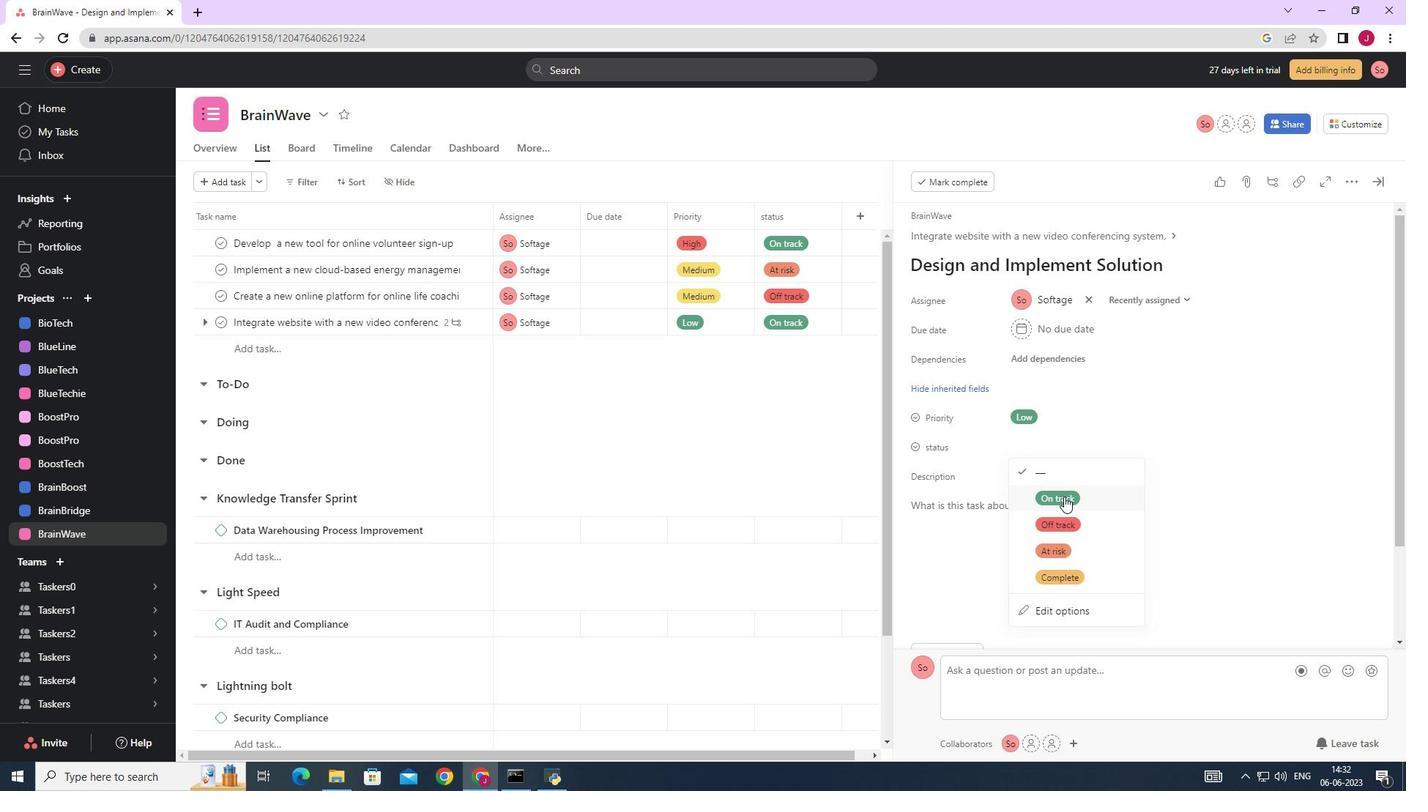 
Action: Mouse pressed left at (1064, 493)
Screenshot: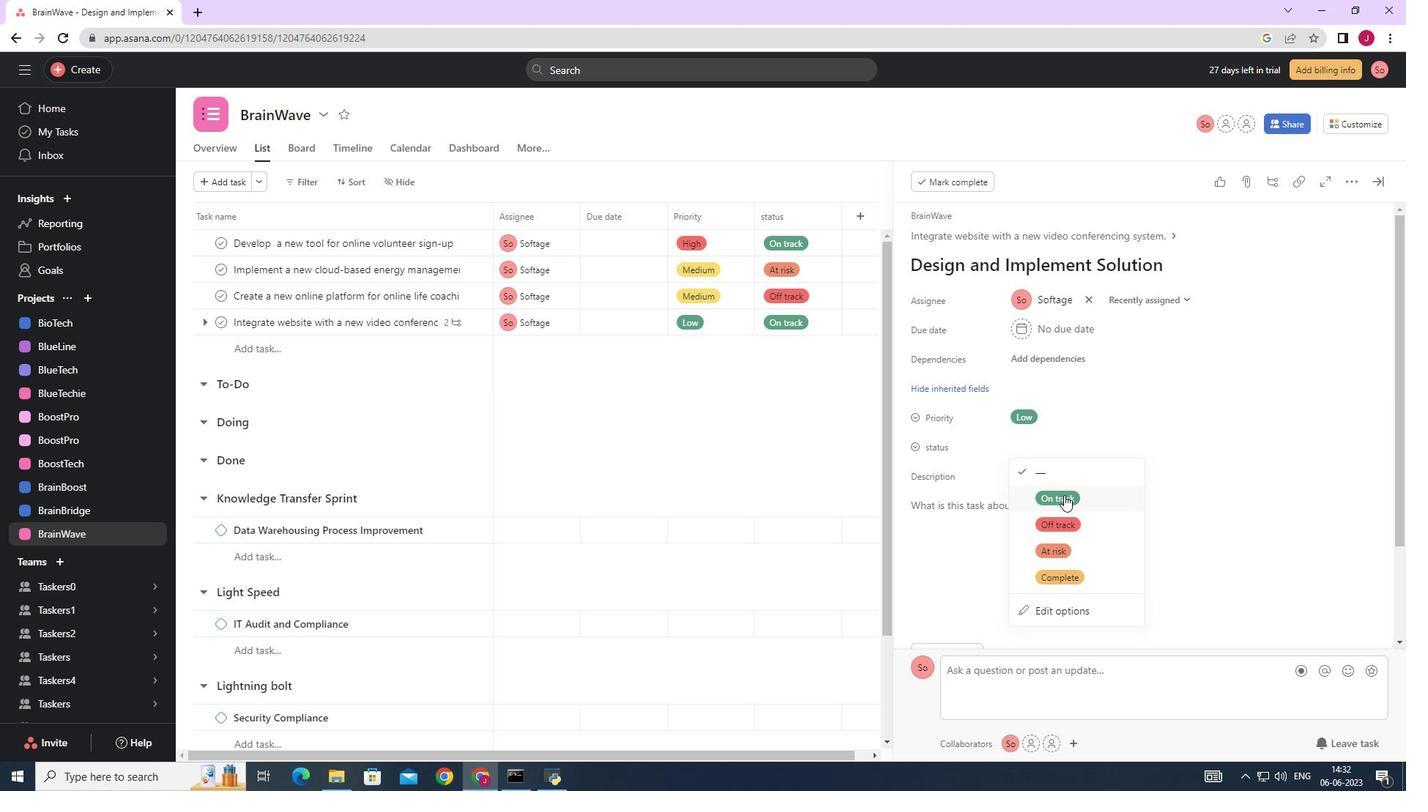 
Action: Mouse moved to (1378, 181)
Screenshot: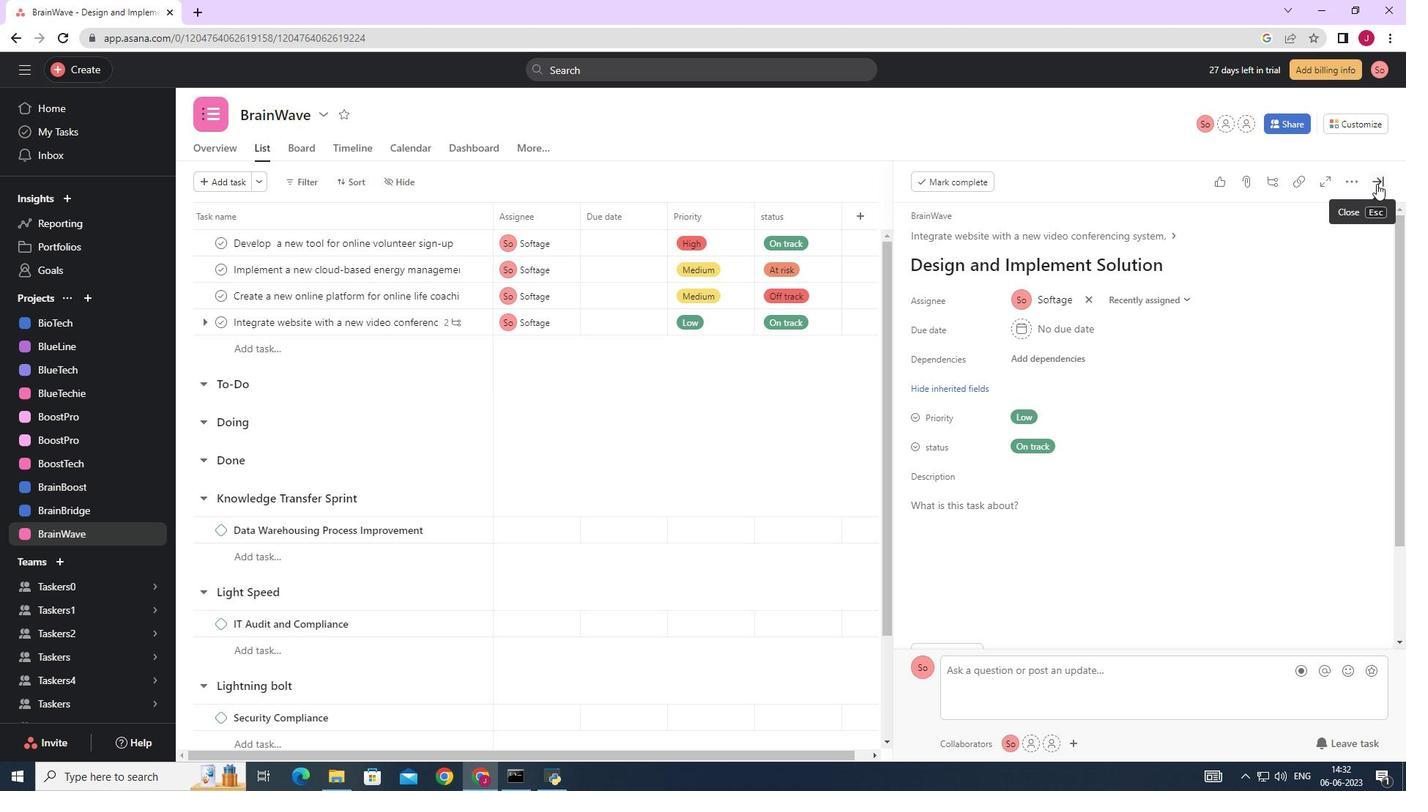 
Action: Mouse pressed left at (1378, 181)
Screenshot: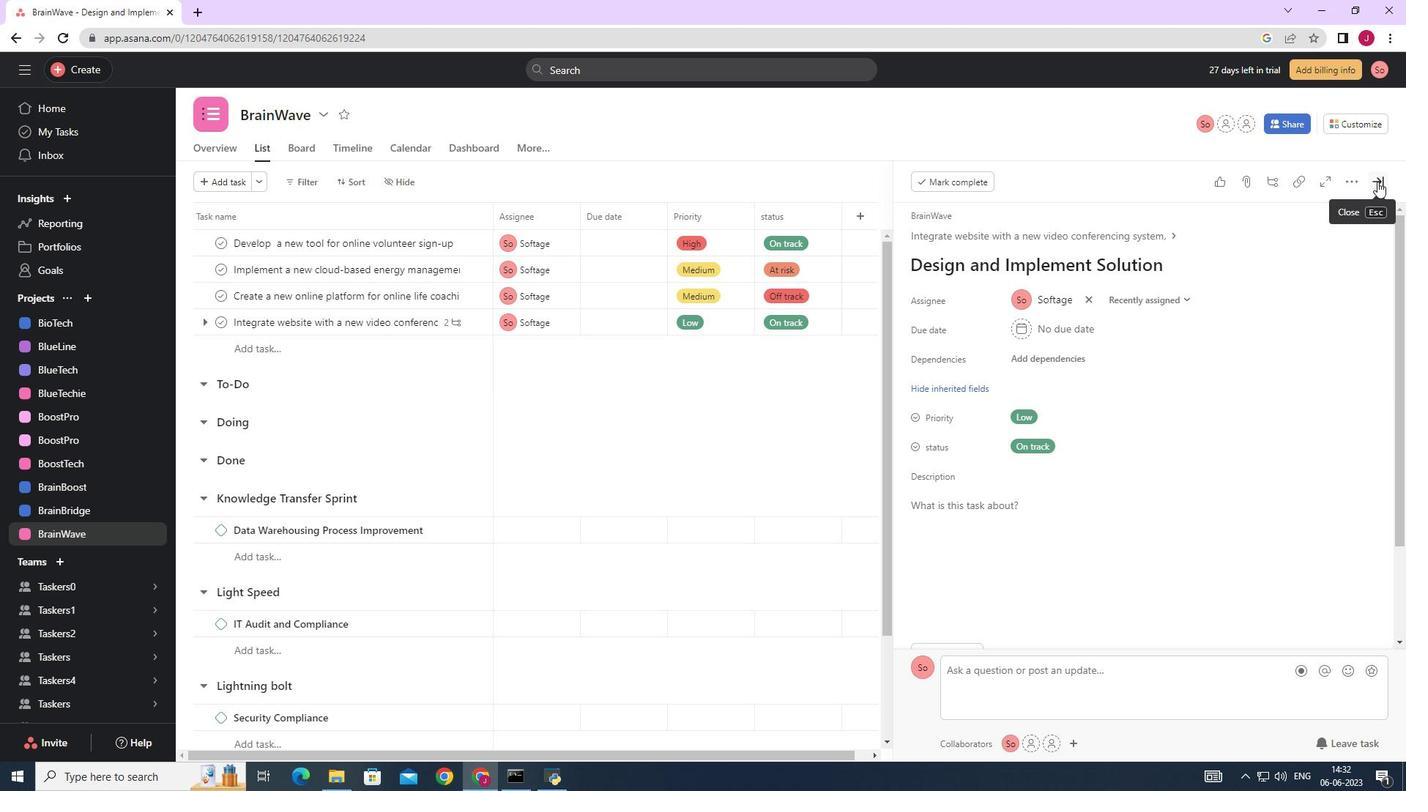 
Action: Mouse moved to (1357, 191)
Screenshot: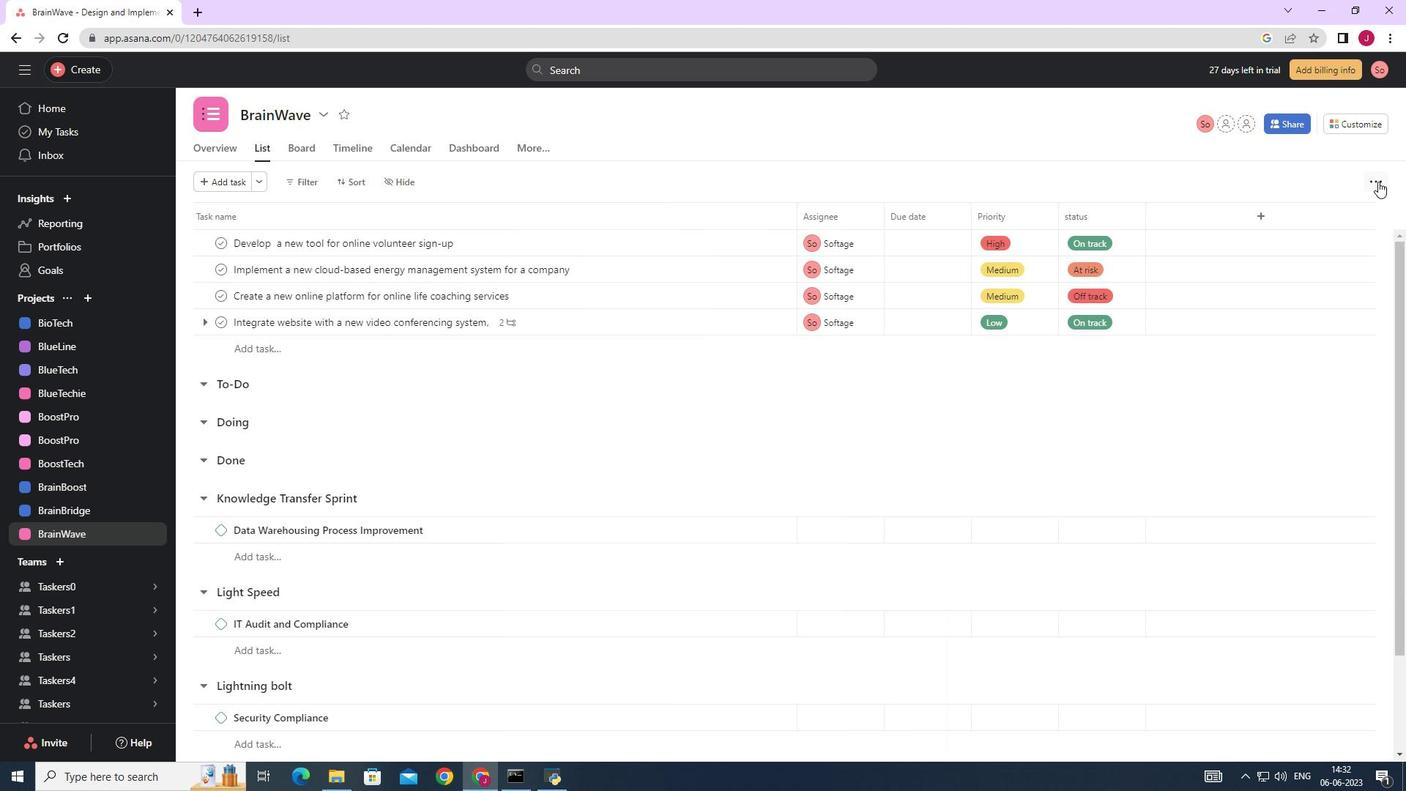 
